 Task: Find connections with filter location Malaut with filter topic #Believewith filter profile language French with filter current company Matrix Partners India with filter school GOVT. COLLEGE with filter industry Online Audio and Video Media with filter service category Telecommunications with filter keywords title Makeup Artist
Action: Mouse moved to (491, 65)
Screenshot: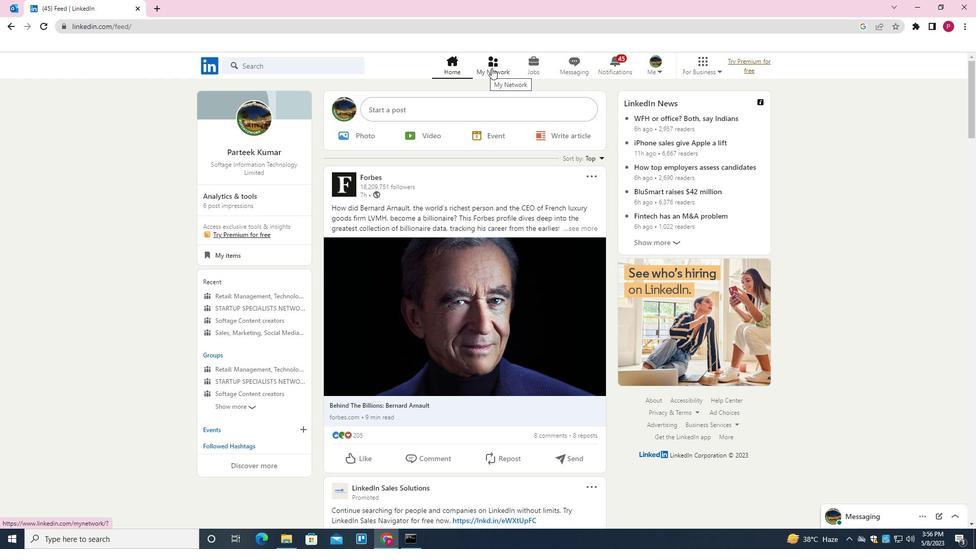 
Action: Mouse pressed left at (491, 65)
Screenshot: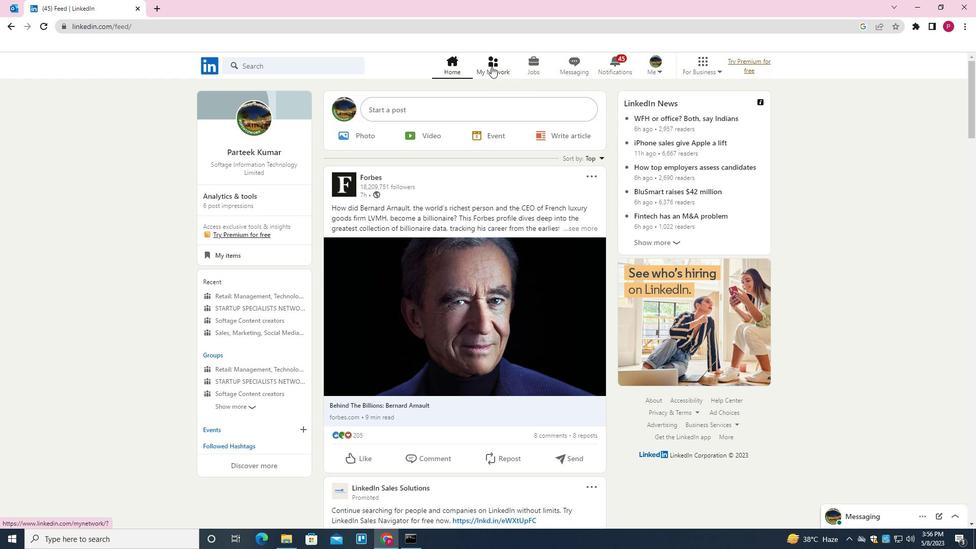 
Action: Mouse moved to (300, 121)
Screenshot: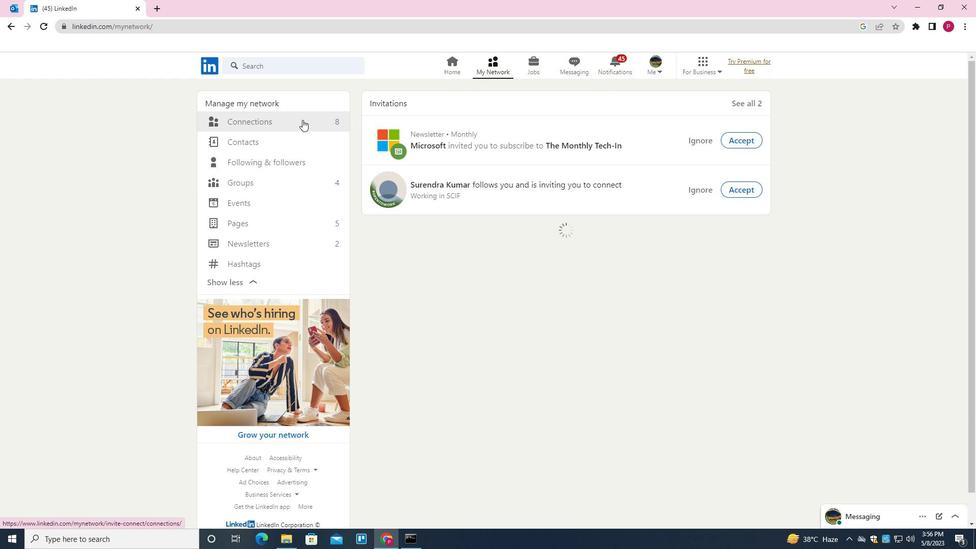 
Action: Mouse pressed left at (300, 121)
Screenshot: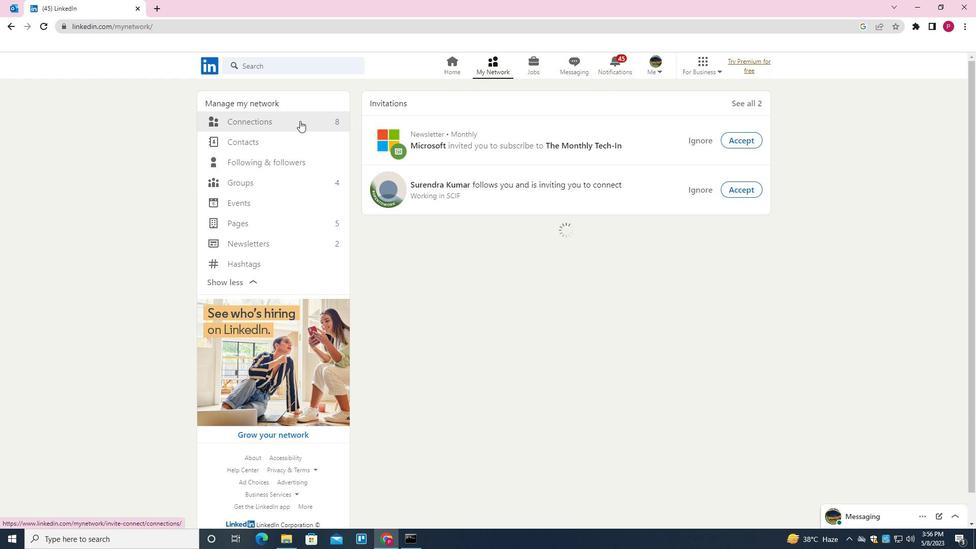 
Action: Mouse moved to (571, 120)
Screenshot: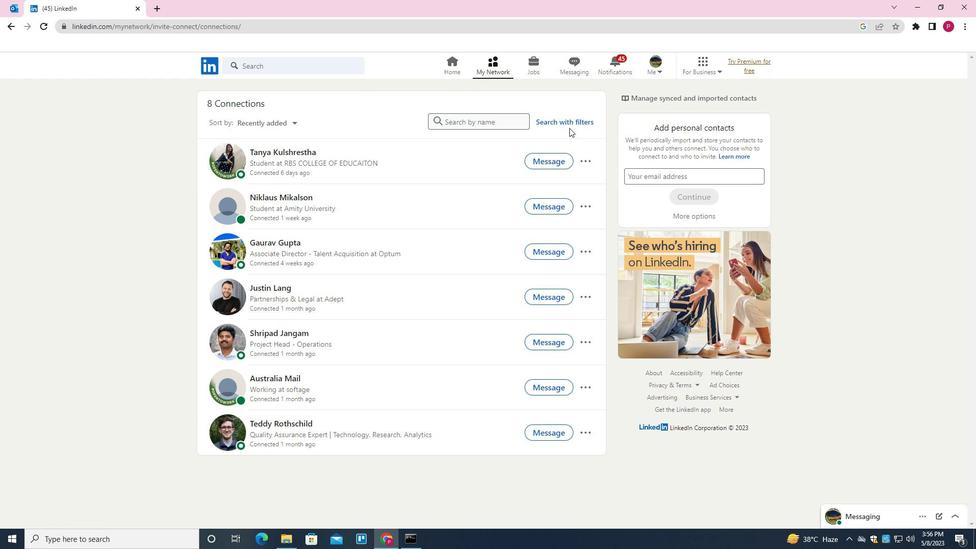 
Action: Mouse pressed left at (571, 120)
Screenshot: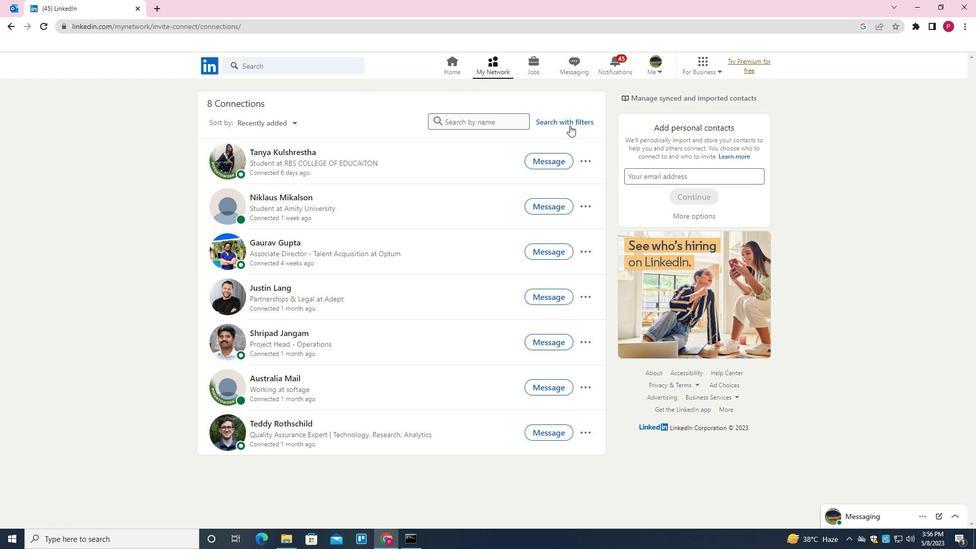 
Action: Mouse moved to (522, 93)
Screenshot: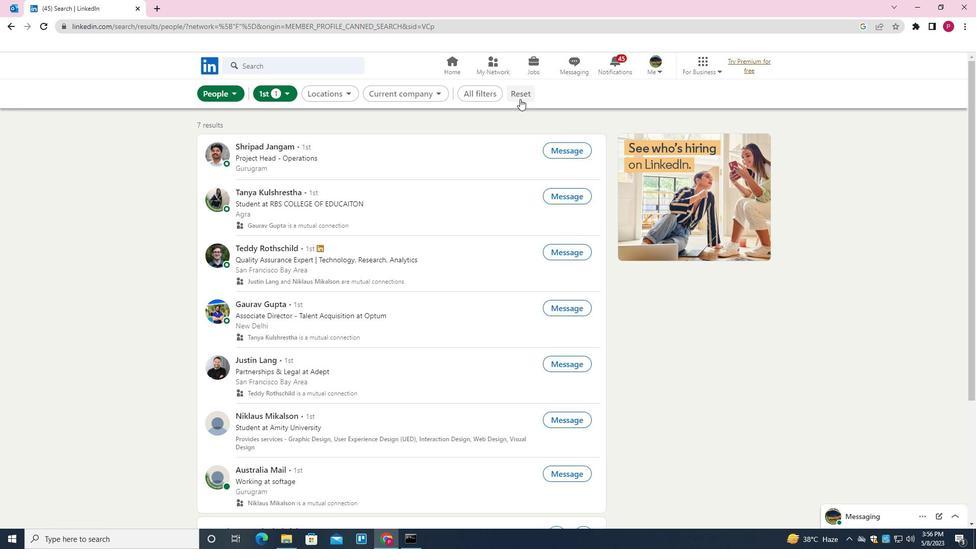 
Action: Mouse pressed left at (522, 93)
Screenshot: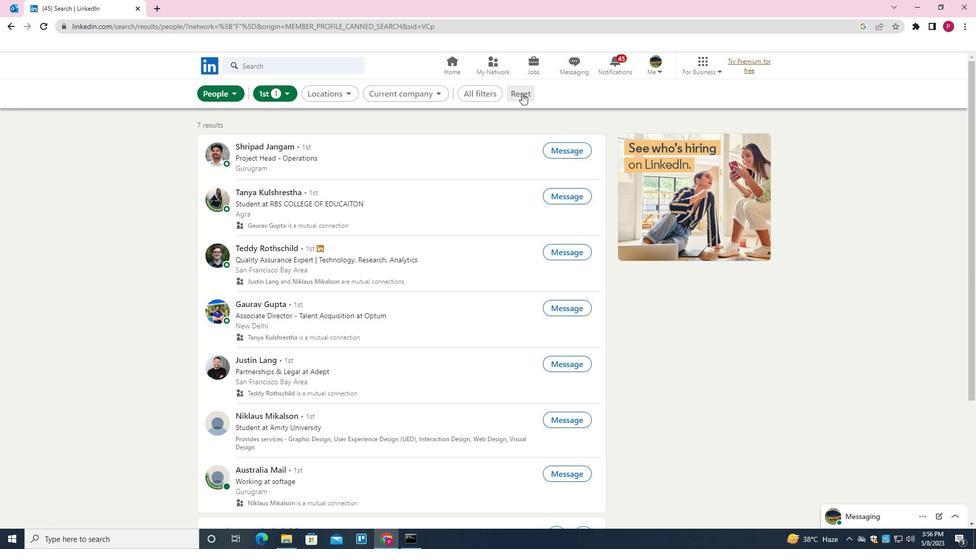 
Action: Mouse moved to (510, 93)
Screenshot: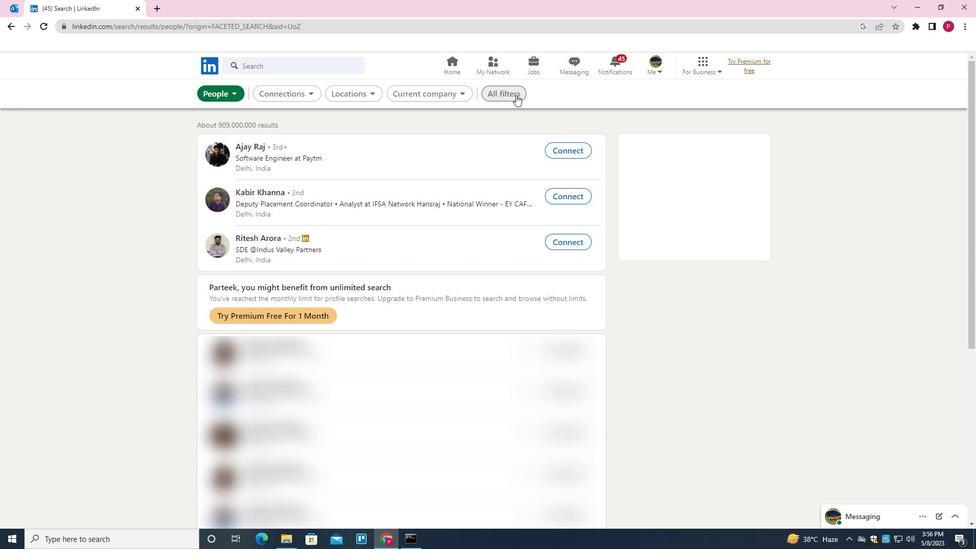 
Action: Mouse pressed left at (510, 93)
Screenshot: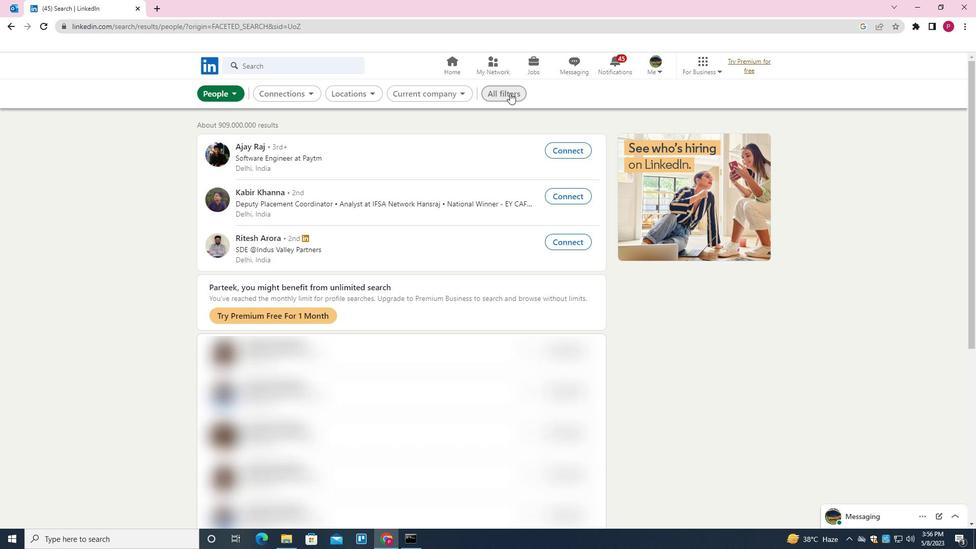 
Action: Mouse moved to (789, 241)
Screenshot: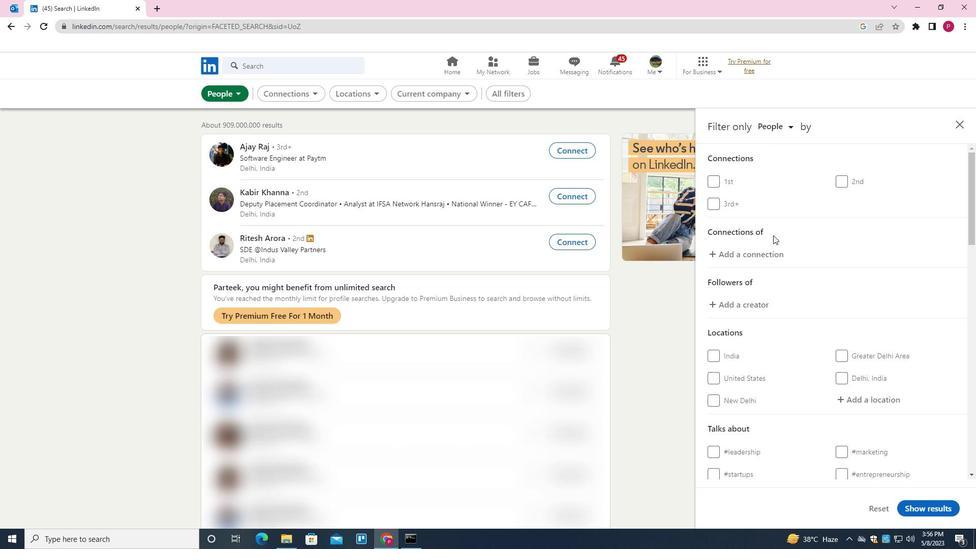 
Action: Mouse scrolled (789, 240) with delta (0, 0)
Screenshot: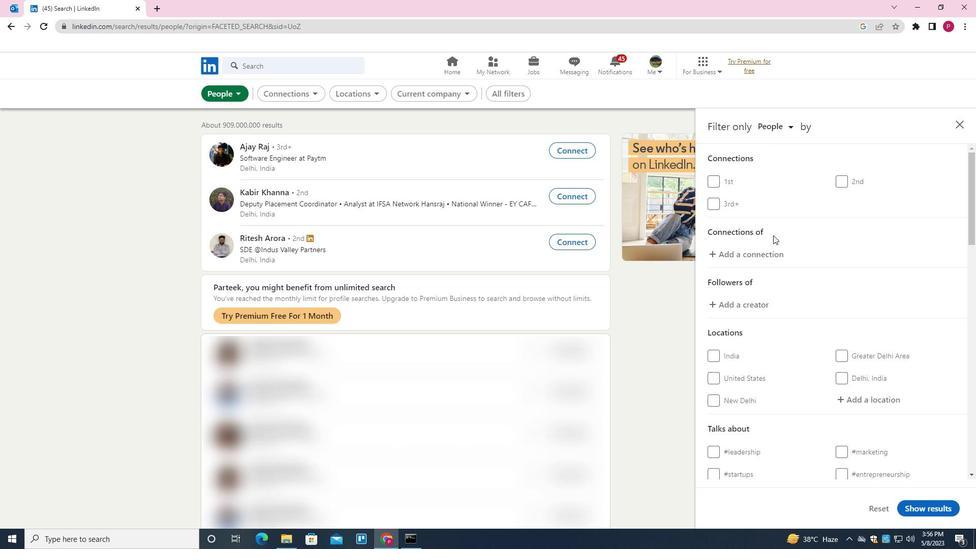 
Action: Mouse scrolled (789, 240) with delta (0, 0)
Screenshot: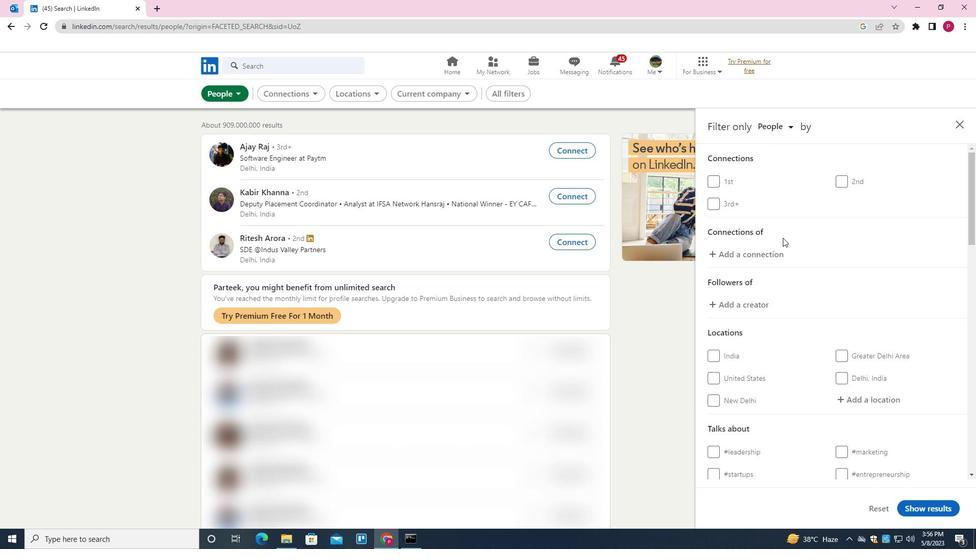 
Action: Mouse moved to (789, 241)
Screenshot: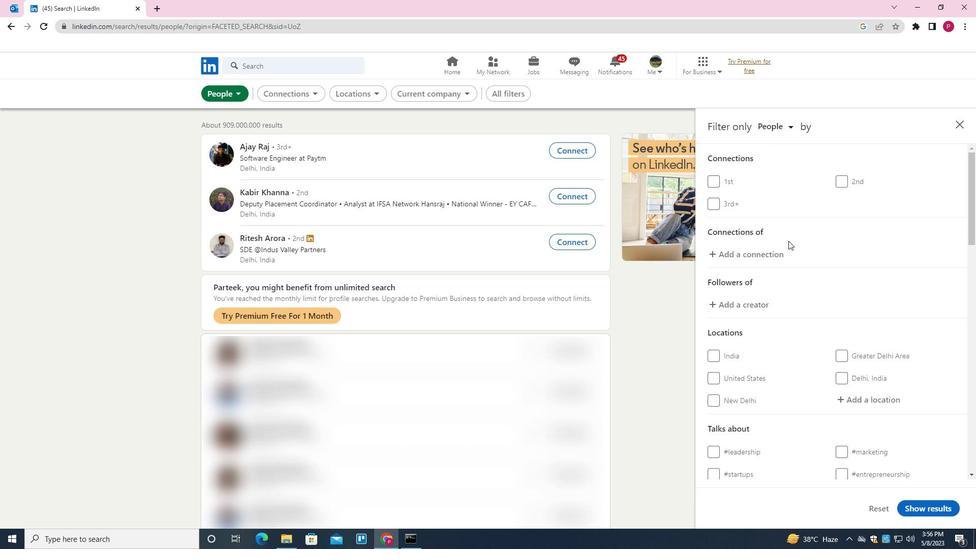 
Action: Mouse scrolled (789, 240) with delta (0, 0)
Screenshot: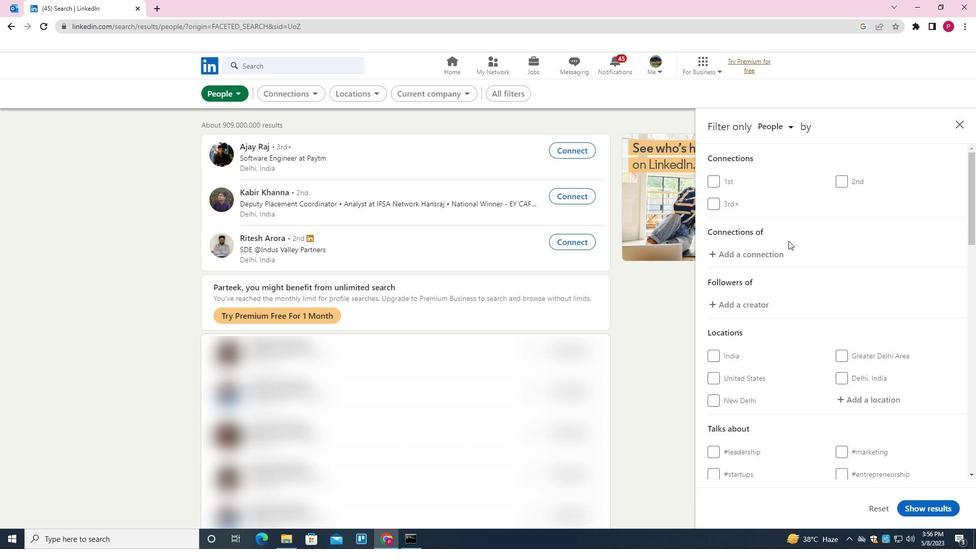 
Action: Mouse moved to (851, 249)
Screenshot: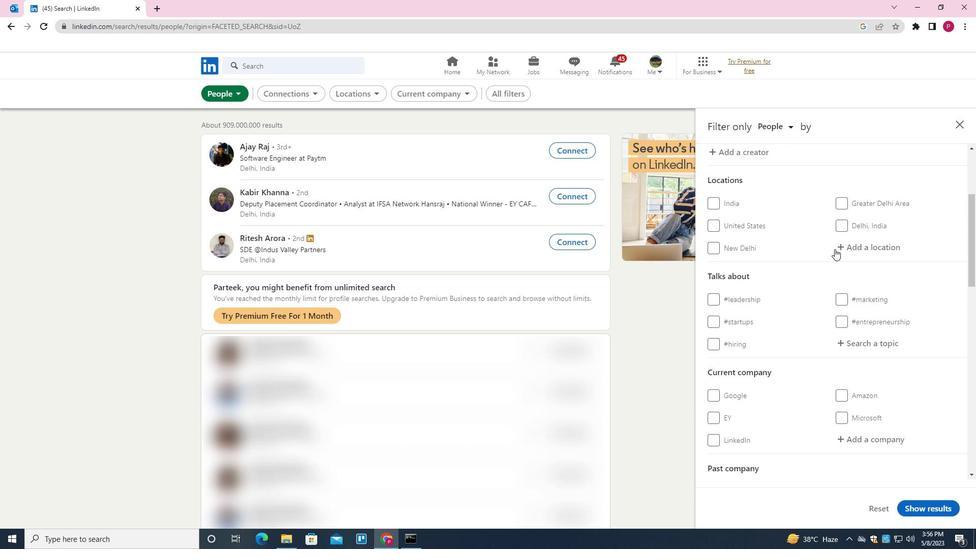 
Action: Mouse pressed left at (851, 249)
Screenshot: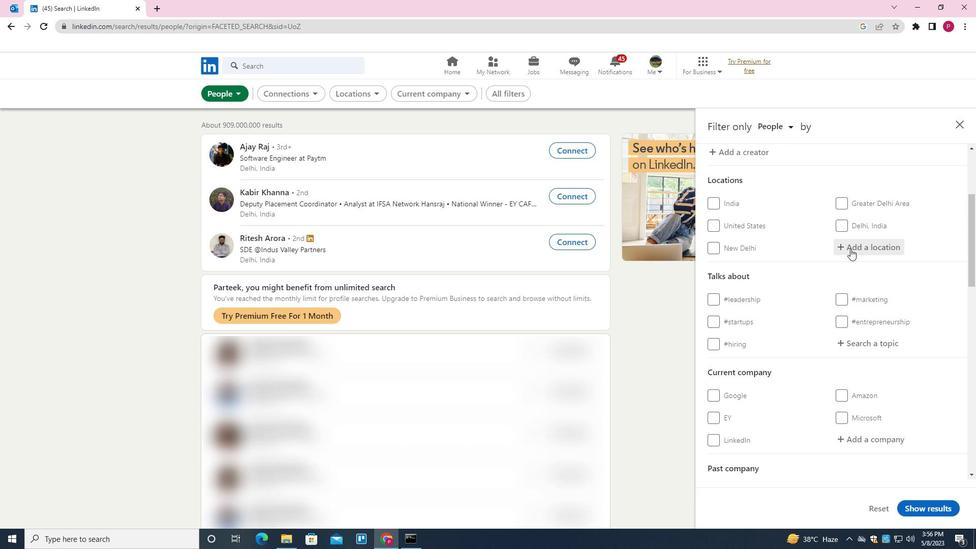 
Action: Mouse moved to (732, 321)
Screenshot: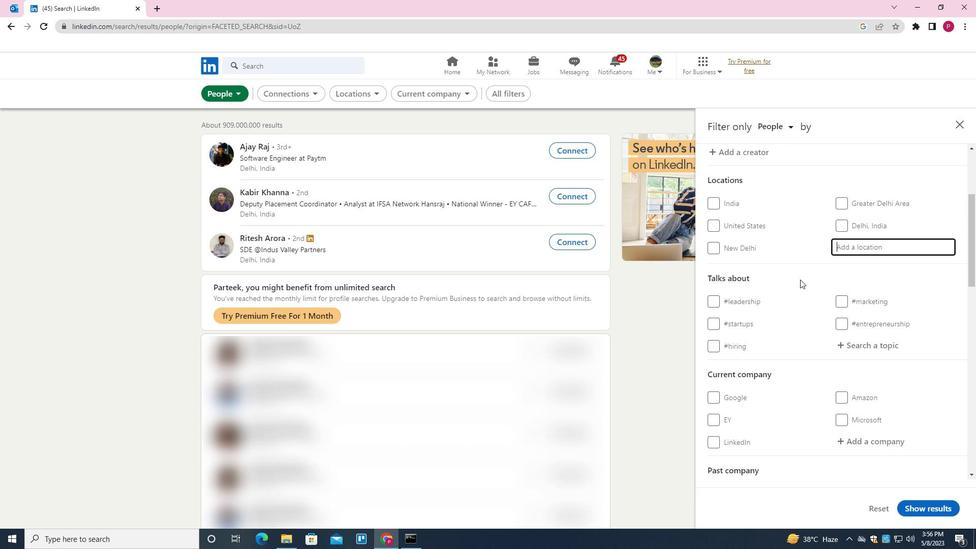 
Action: Key pressed <Key.shift>MALAUT
Screenshot: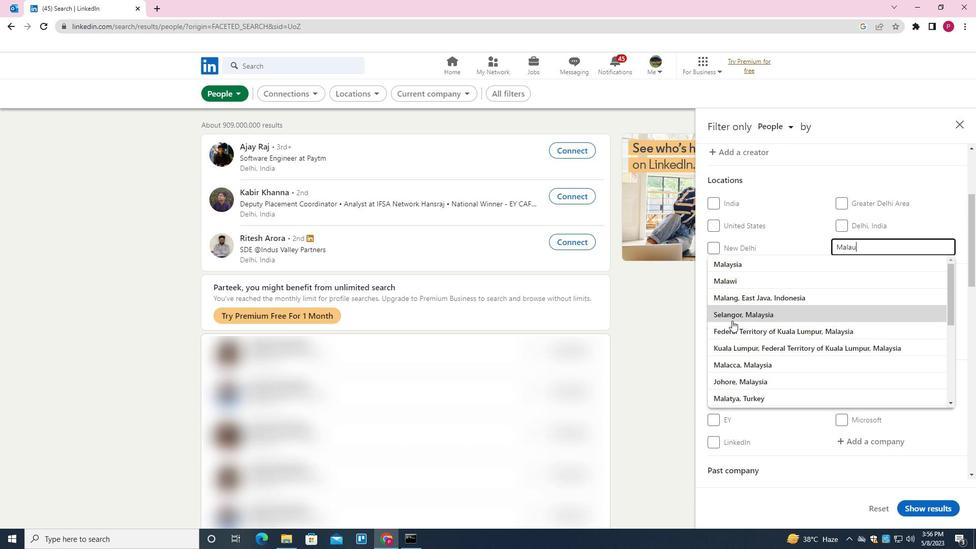 
Action: Mouse moved to (793, 323)
Screenshot: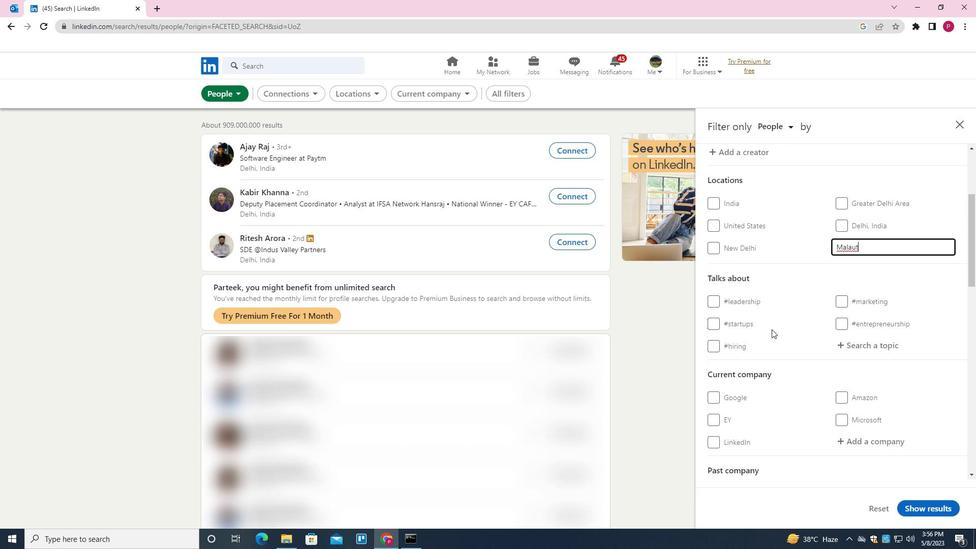 
Action: Mouse scrolled (793, 322) with delta (0, 0)
Screenshot: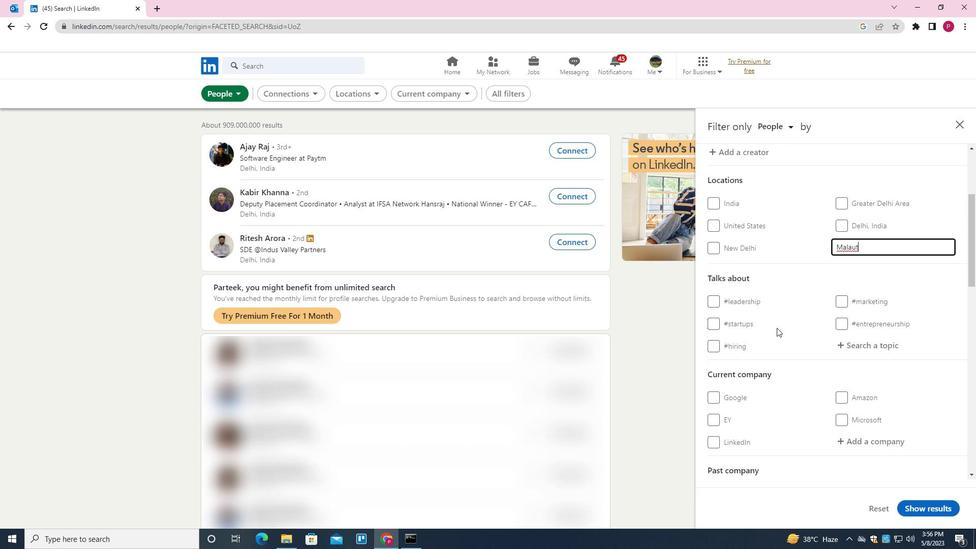 
Action: Mouse moved to (794, 323)
Screenshot: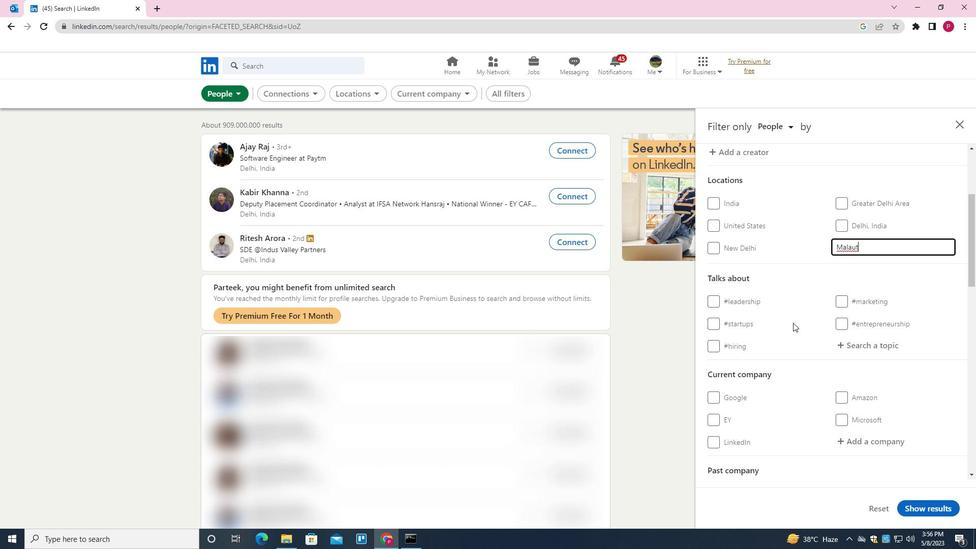 
Action: Mouse scrolled (794, 322) with delta (0, 0)
Screenshot: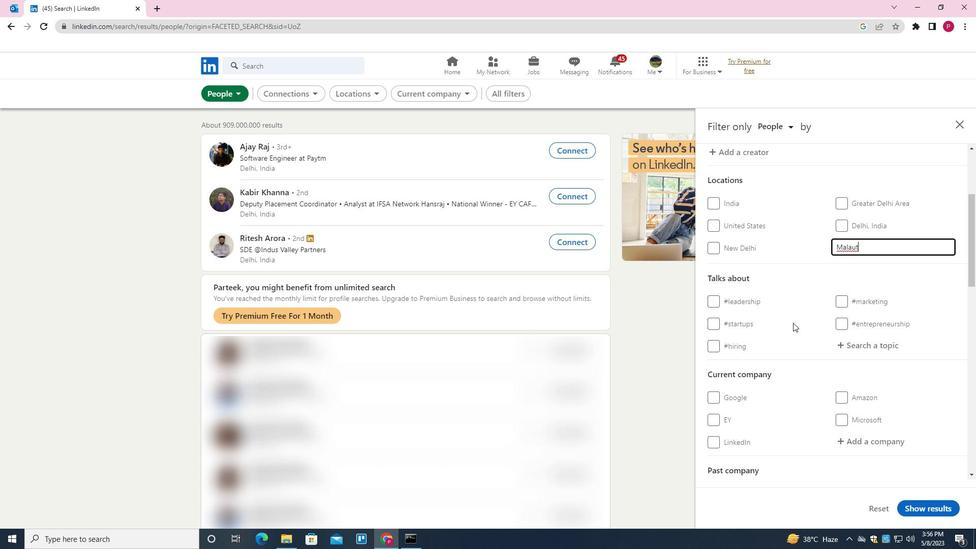 
Action: Mouse moved to (869, 246)
Screenshot: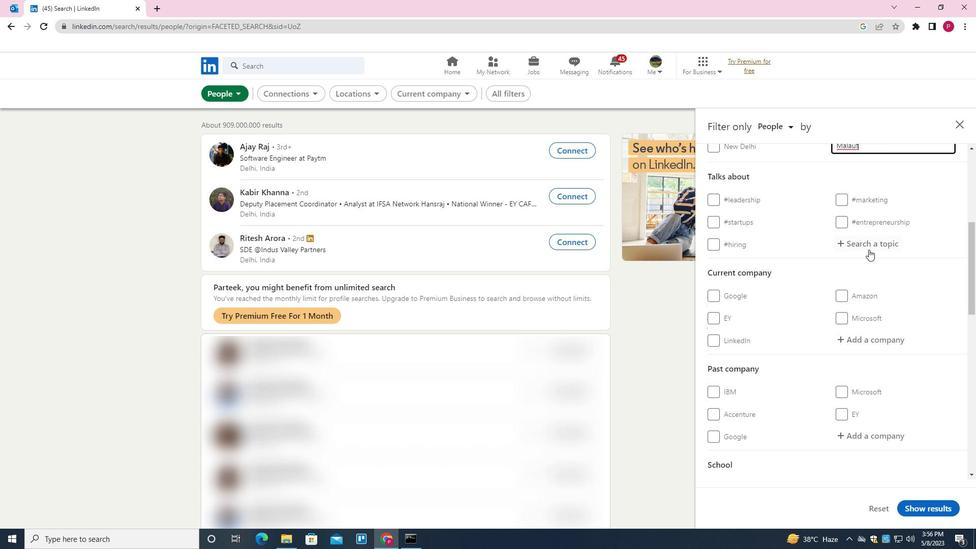 
Action: Mouse pressed left at (869, 246)
Screenshot: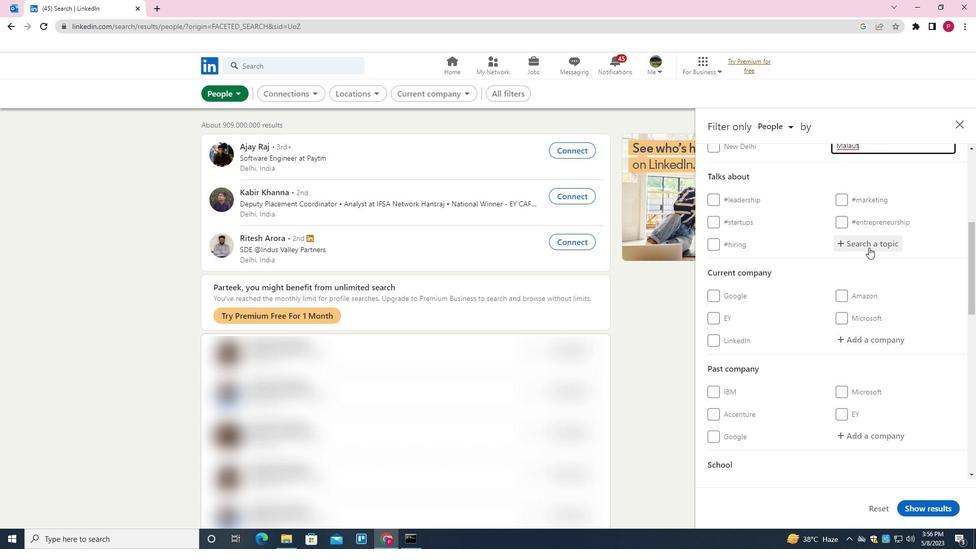 
Action: Mouse moved to (786, 296)
Screenshot: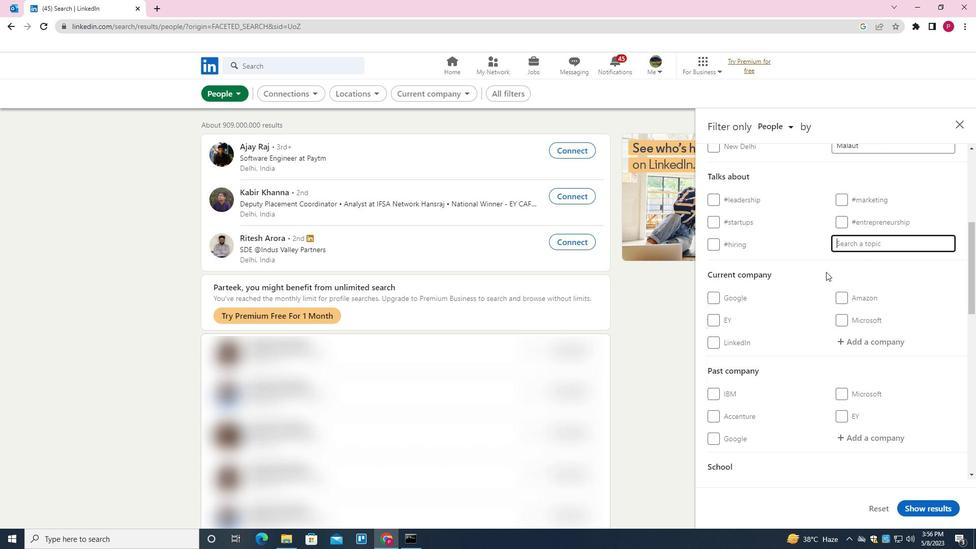 
Action: Key pressed BELIEVE<Key.down><Key.down><Key.enter>
Screenshot: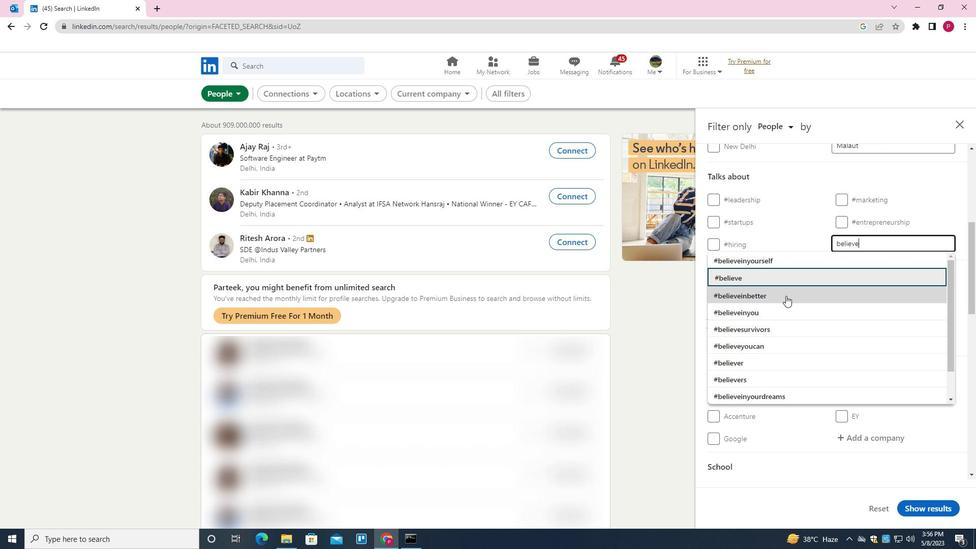 
Action: Mouse moved to (807, 288)
Screenshot: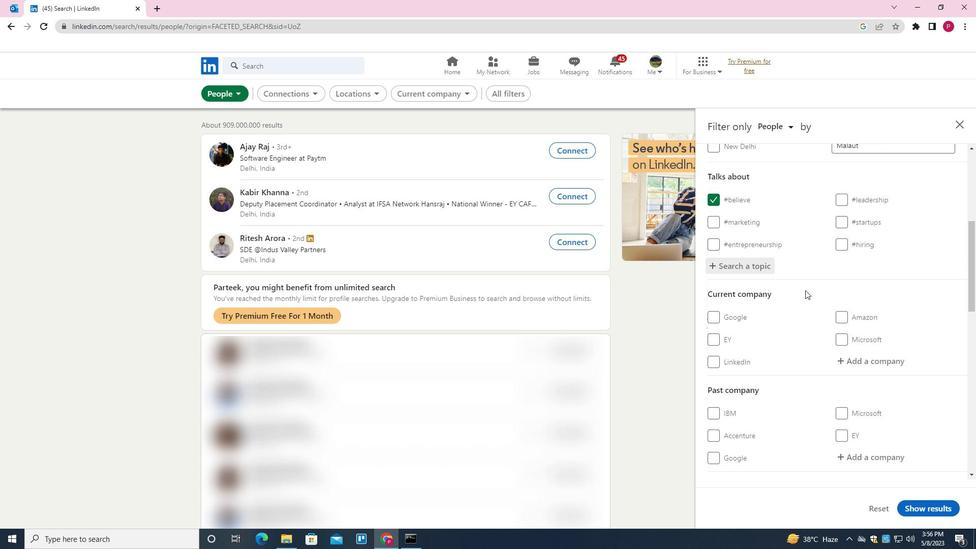
Action: Mouse scrolled (807, 287) with delta (0, 0)
Screenshot: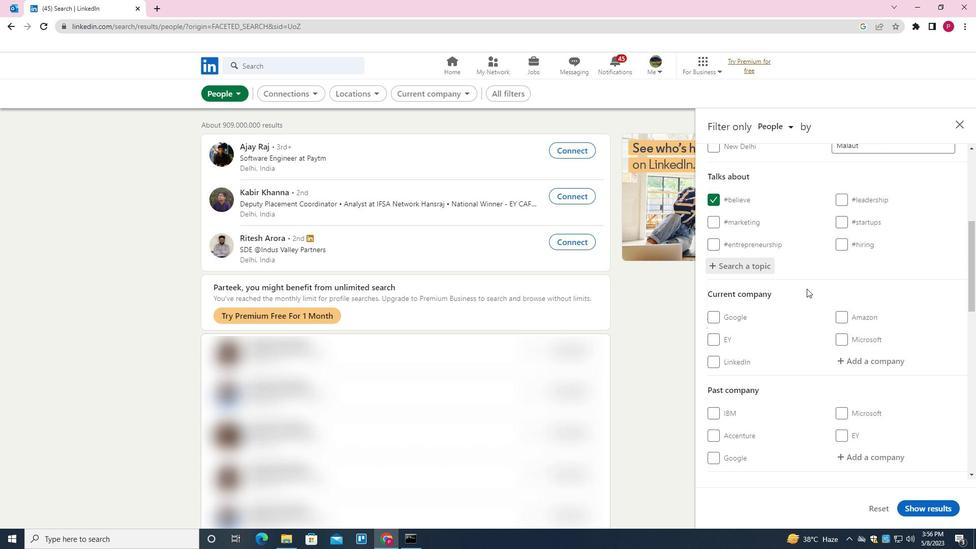 
Action: Mouse moved to (808, 288)
Screenshot: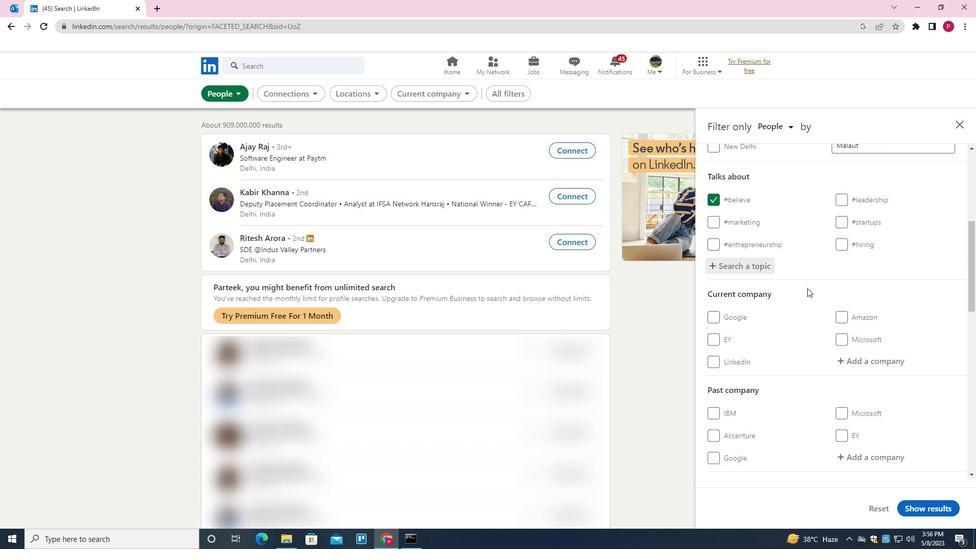 
Action: Mouse scrolled (808, 287) with delta (0, 0)
Screenshot: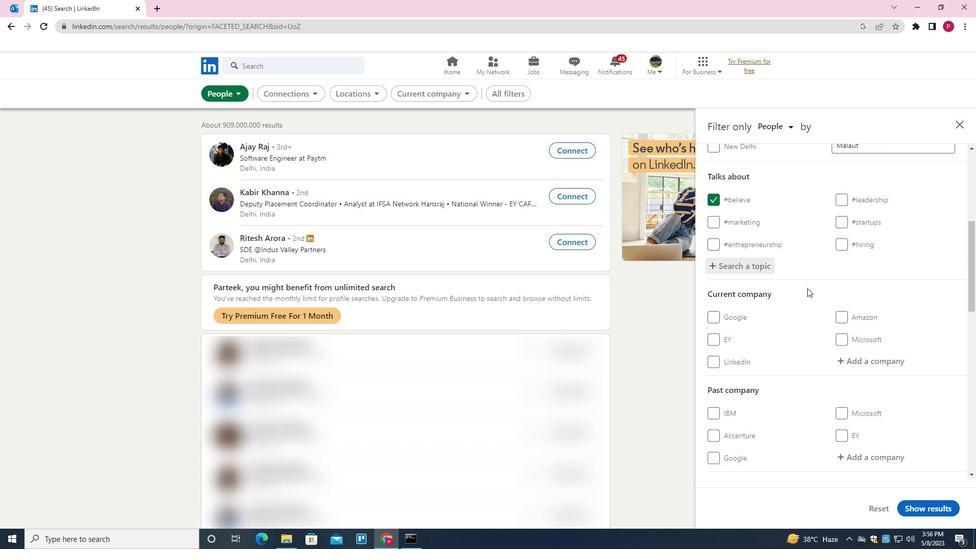
Action: Mouse scrolled (808, 287) with delta (0, 0)
Screenshot: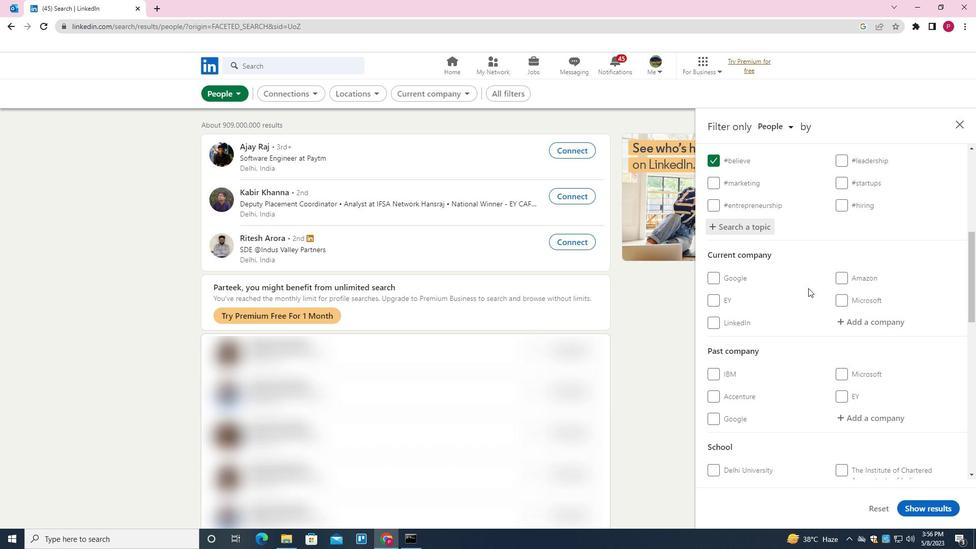 
Action: Mouse scrolled (808, 287) with delta (0, 0)
Screenshot: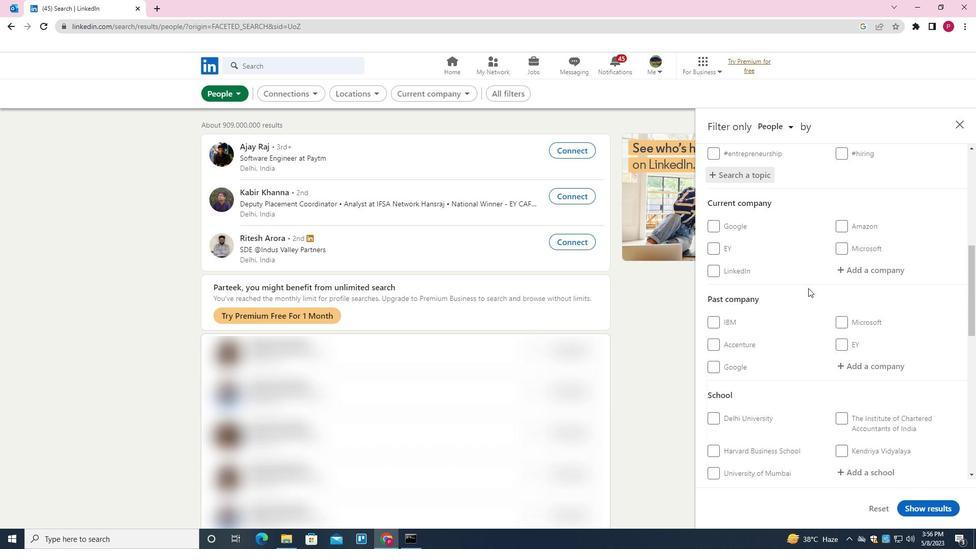 
Action: Mouse moved to (805, 294)
Screenshot: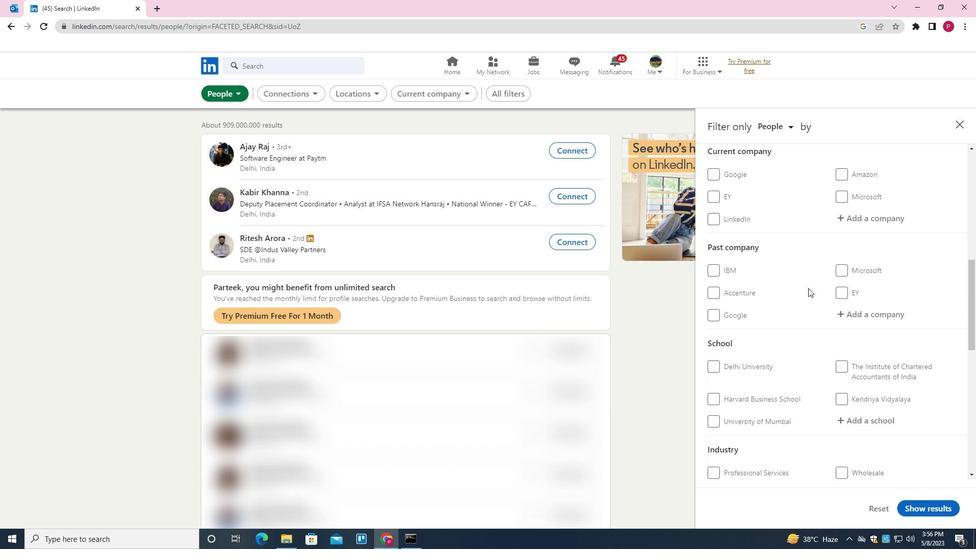 
Action: Mouse scrolled (805, 293) with delta (0, 0)
Screenshot: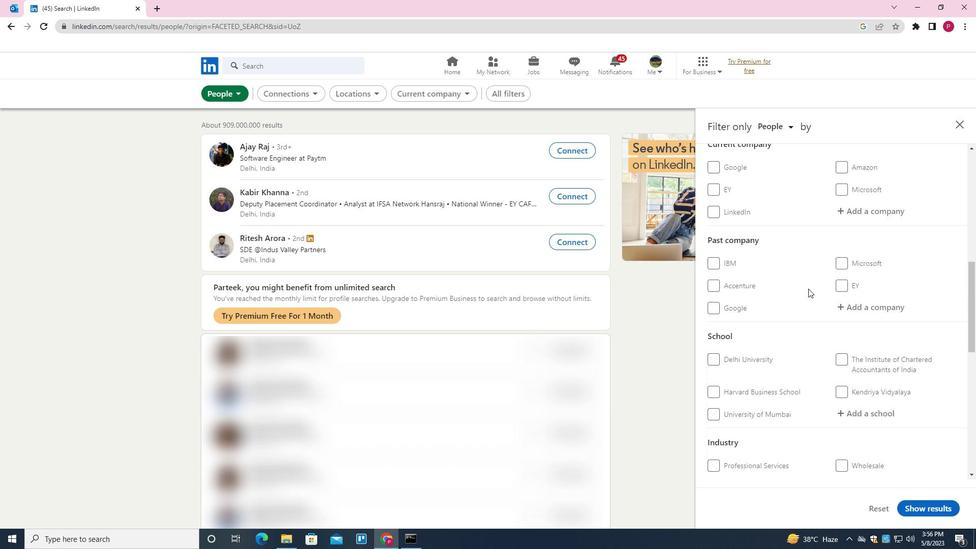 
Action: Mouse scrolled (805, 293) with delta (0, 0)
Screenshot: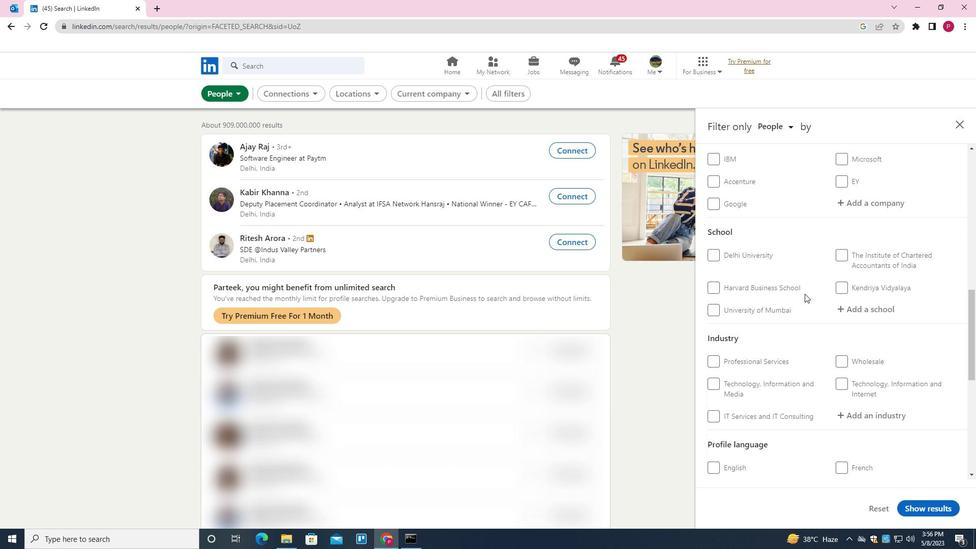 
Action: Mouse scrolled (805, 293) with delta (0, 0)
Screenshot: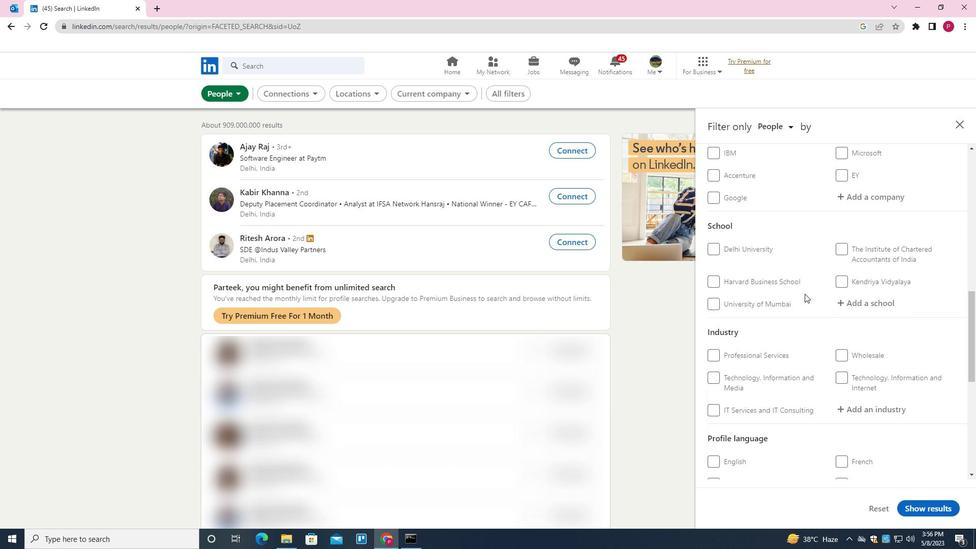 
Action: Mouse scrolled (805, 293) with delta (0, 0)
Screenshot: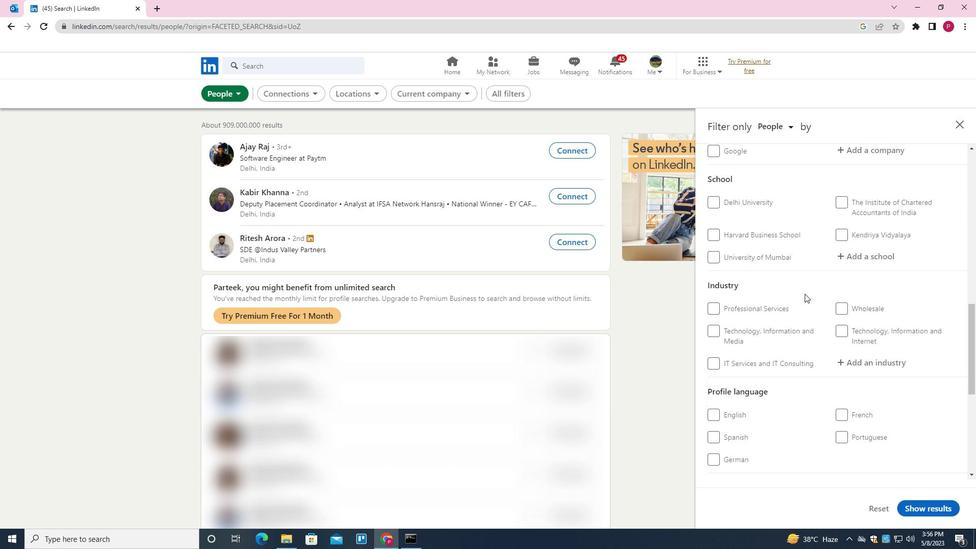 
Action: Mouse scrolled (805, 293) with delta (0, 0)
Screenshot: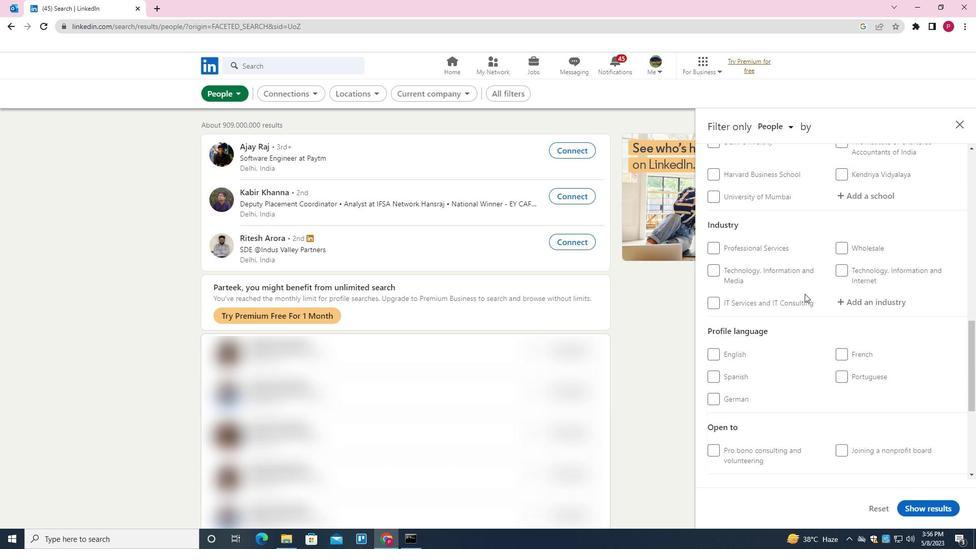 
Action: Mouse scrolled (805, 293) with delta (0, 0)
Screenshot: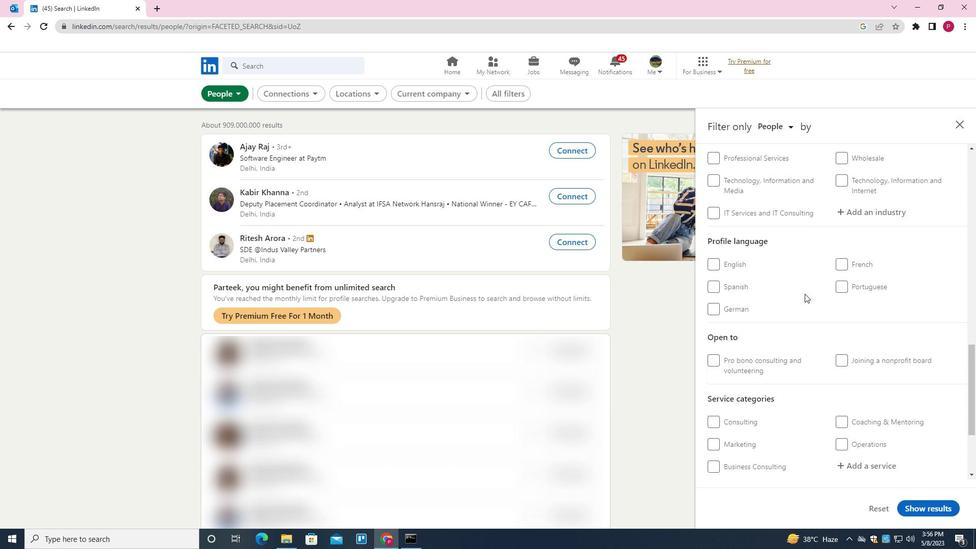 
Action: Mouse scrolled (805, 293) with delta (0, 0)
Screenshot: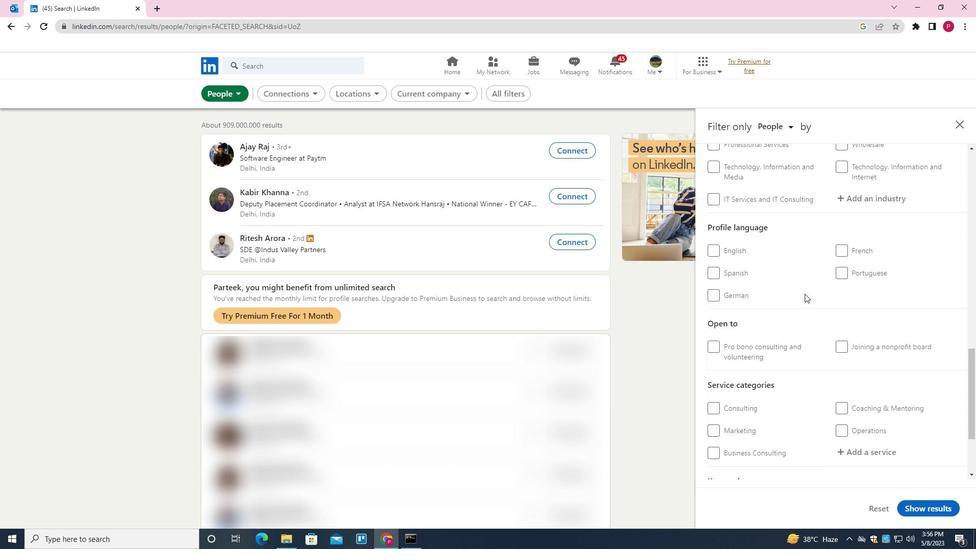 
Action: Mouse scrolled (805, 294) with delta (0, 0)
Screenshot: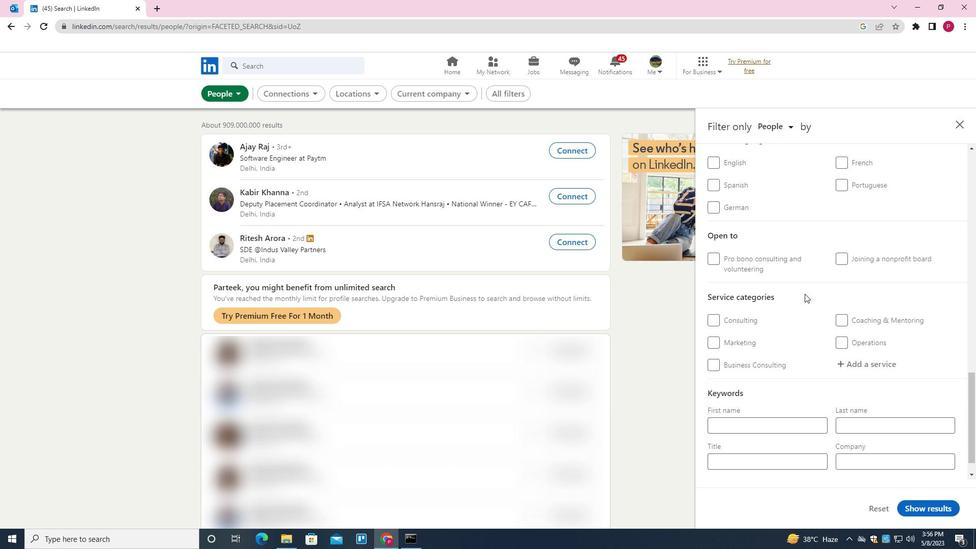 
Action: Mouse scrolled (805, 294) with delta (0, 0)
Screenshot: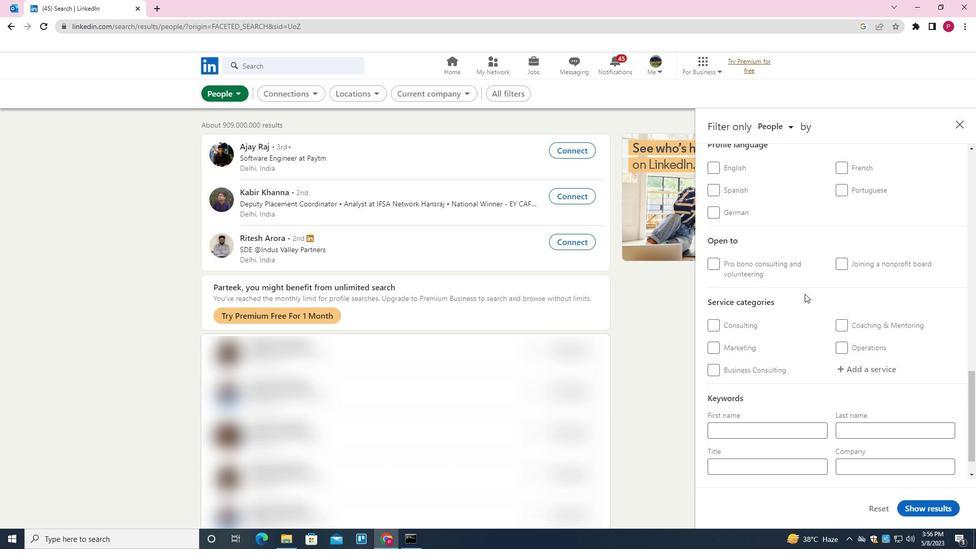 
Action: Mouse moved to (839, 261)
Screenshot: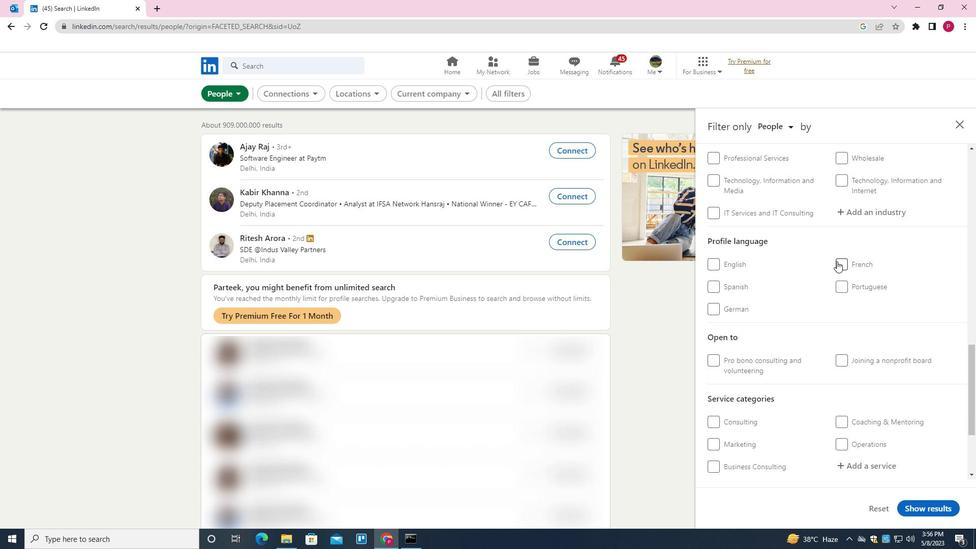 
Action: Mouse pressed left at (839, 261)
Screenshot: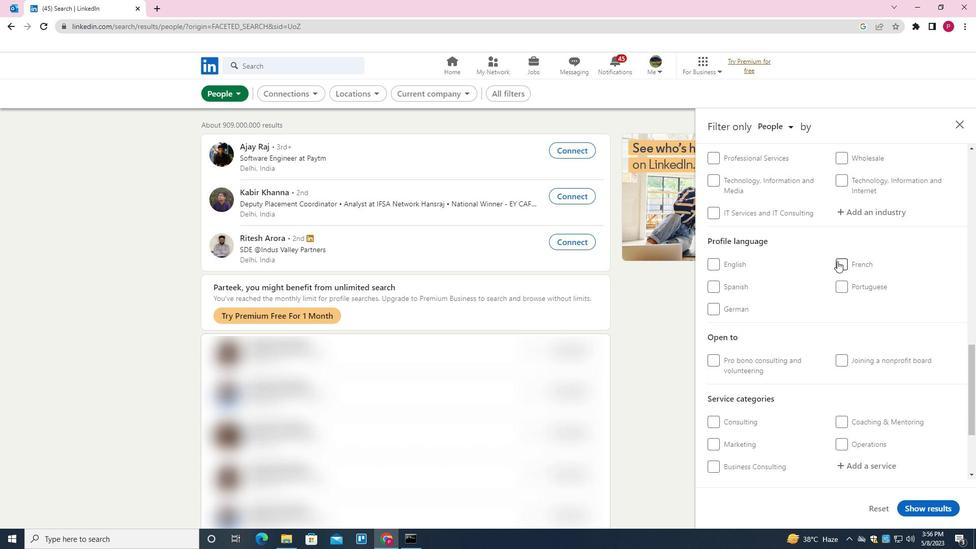 
Action: Mouse moved to (791, 322)
Screenshot: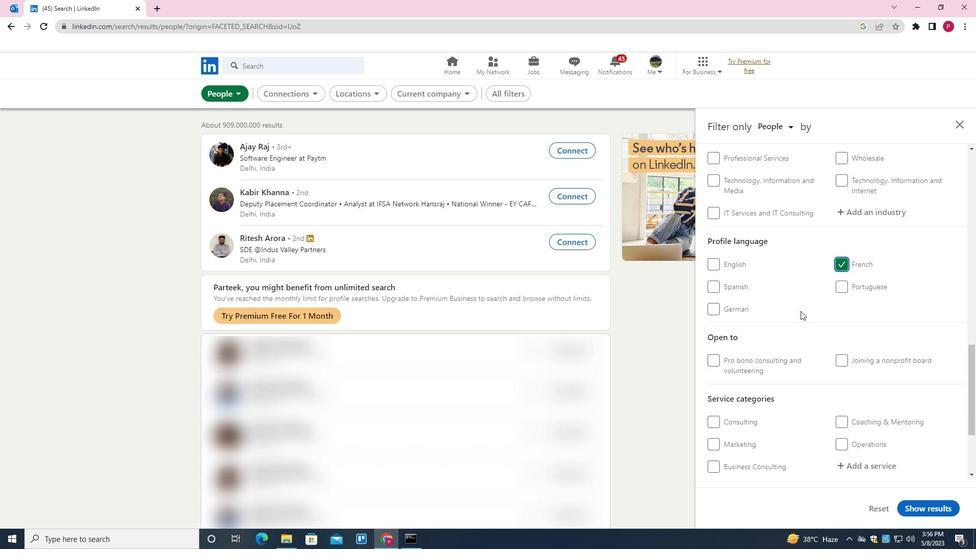 
Action: Mouse scrolled (791, 322) with delta (0, 0)
Screenshot: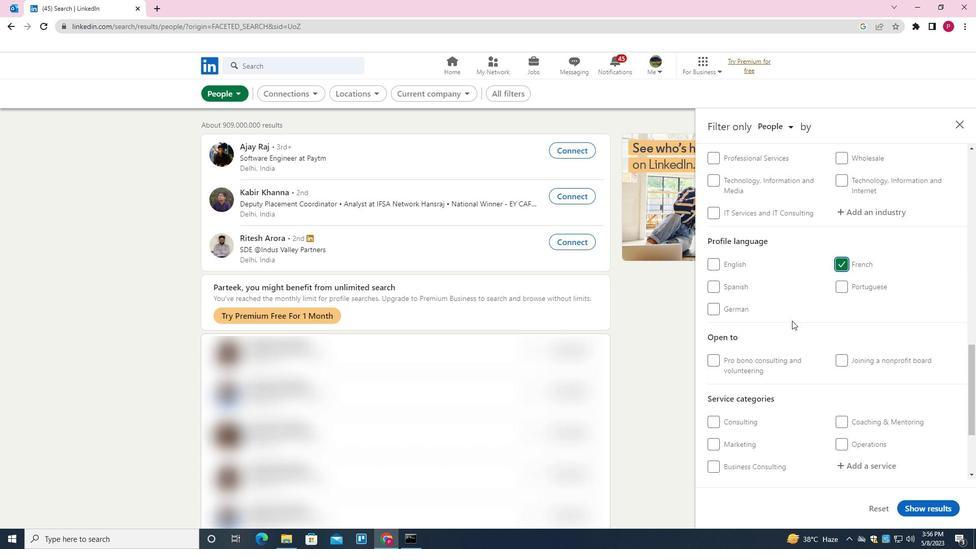
Action: Mouse scrolled (791, 322) with delta (0, 0)
Screenshot: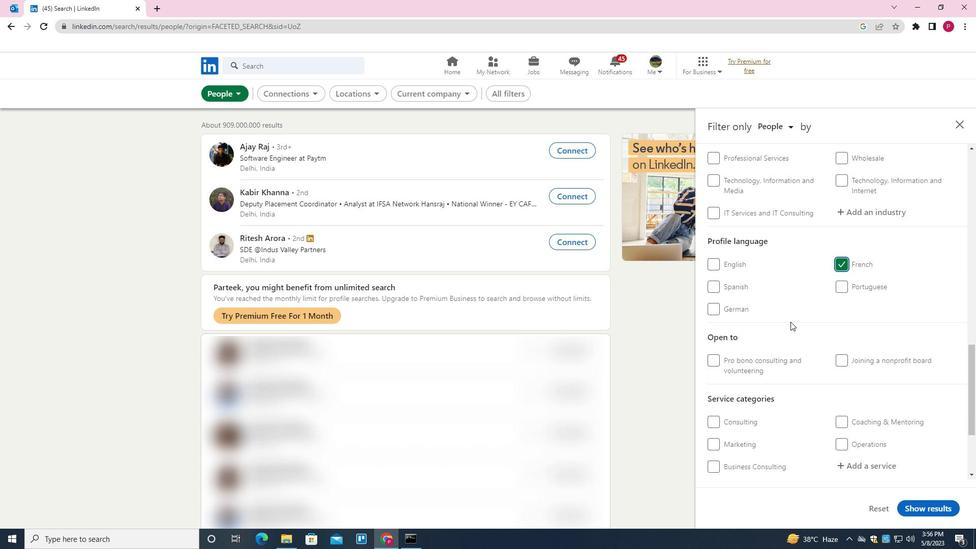 
Action: Mouse scrolled (791, 322) with delta (0, 0)
Screenshot: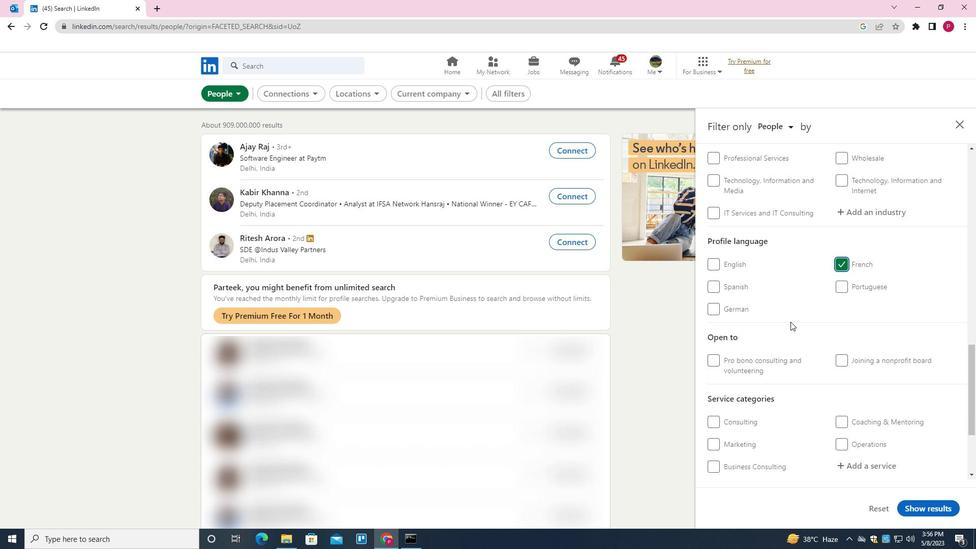 
Action: Mouse scrolled (791, 322) with delta (0, 0)
Screenshot: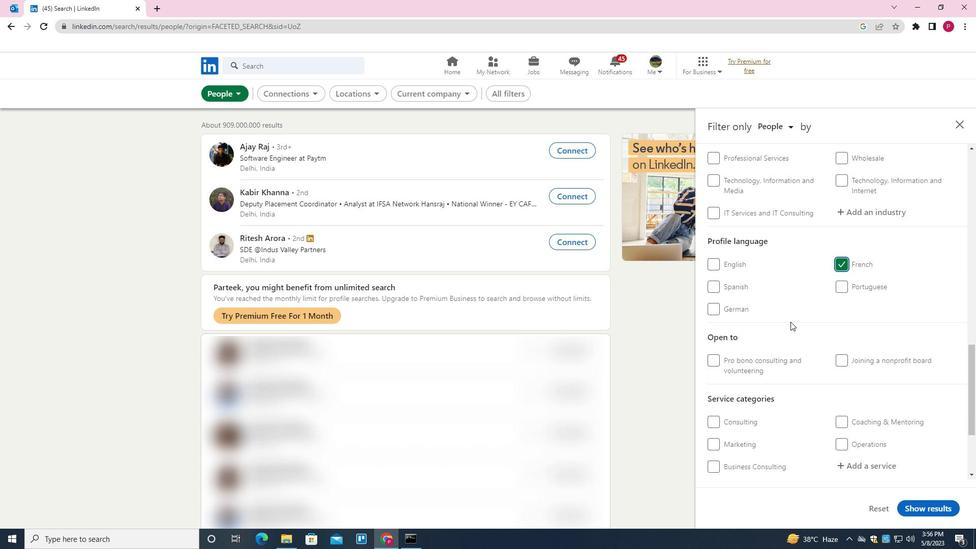 
Action: Mouse scrolled (791, 322) with delta (0, 0)
Screenshot: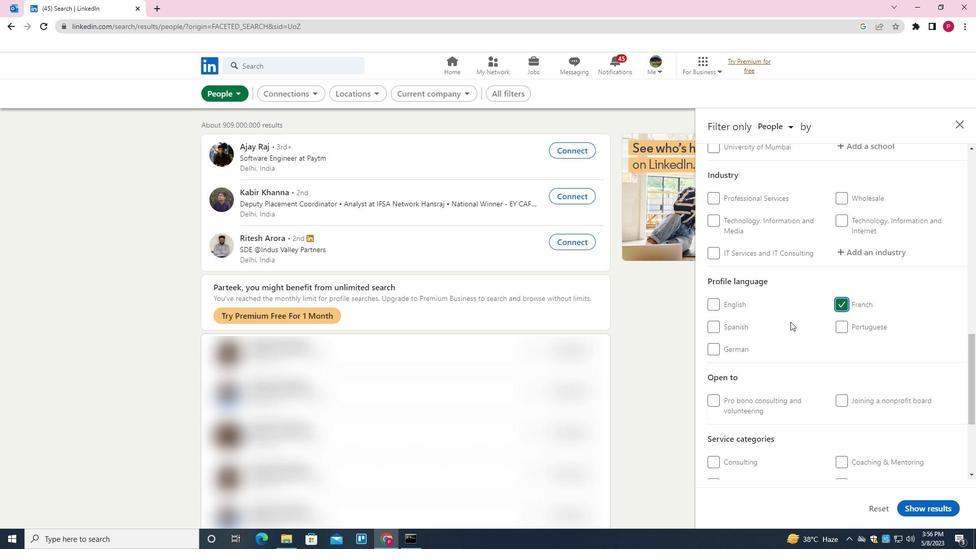 
Action: Mouse scrolled (791, 322) with delta (0, 0)
Screenshot: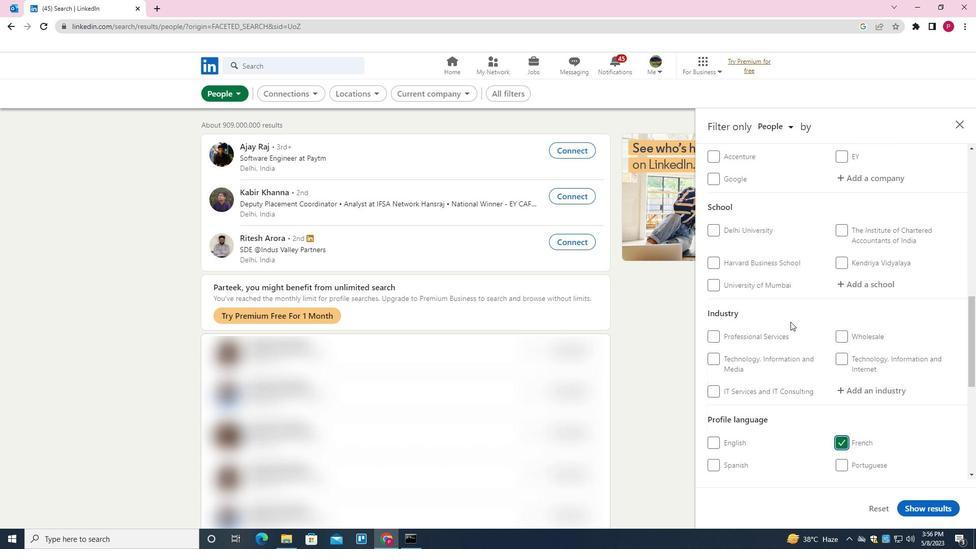 
Action: Mouse moved to (794, 321)
Screenshot: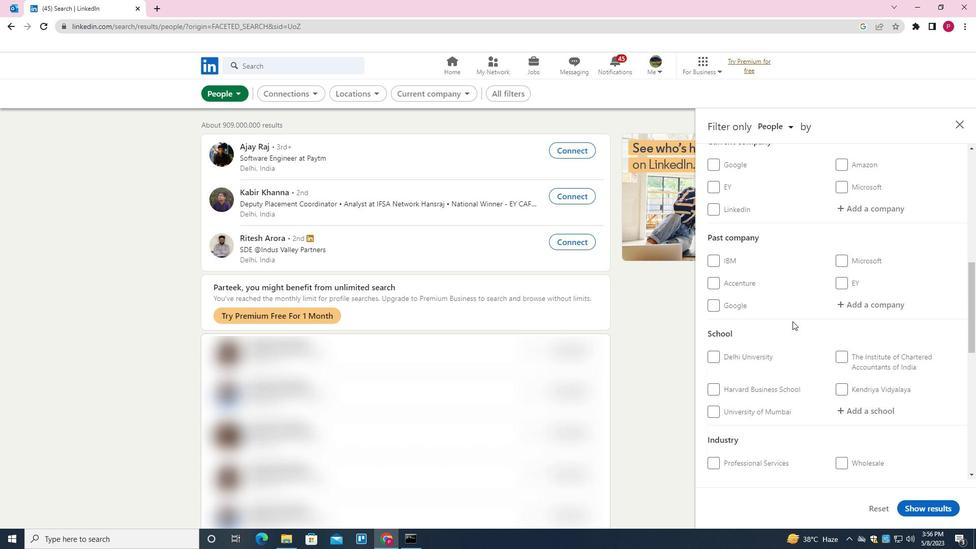 
Action: Mouse scrolled (794, 321) with delta (0, 0)
Screenshot: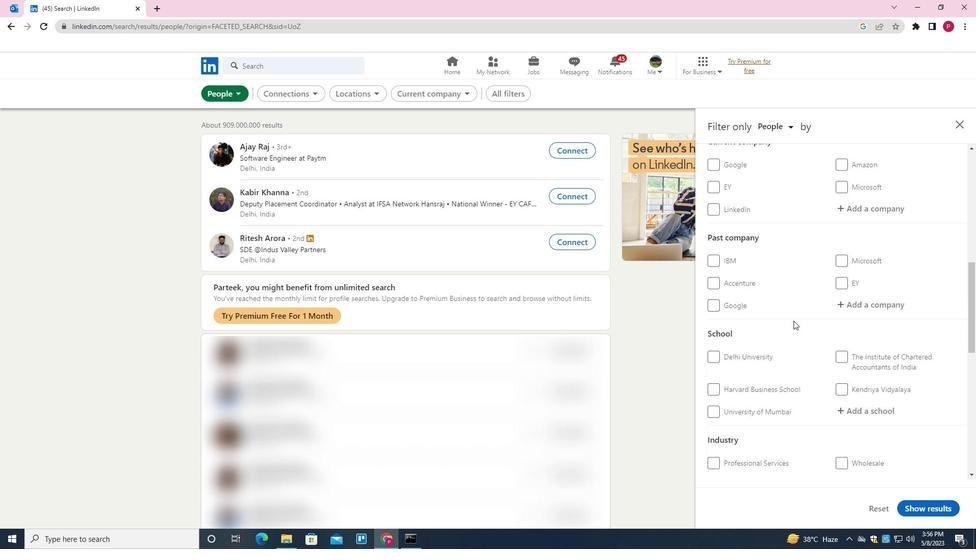 
Action: Mouse moved to (879, 254)
Screenshot: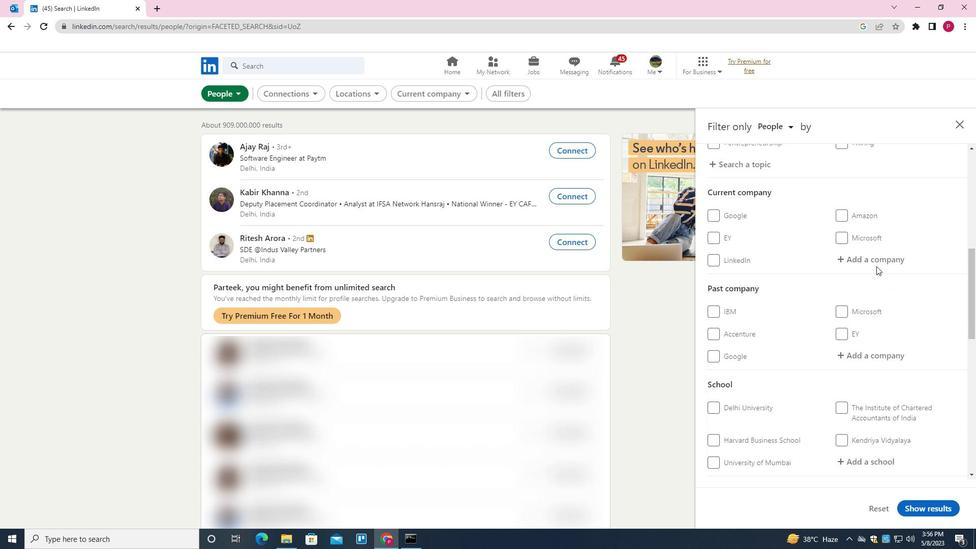 
Action: Mouse pressed left at (879, 254)
Screenshot: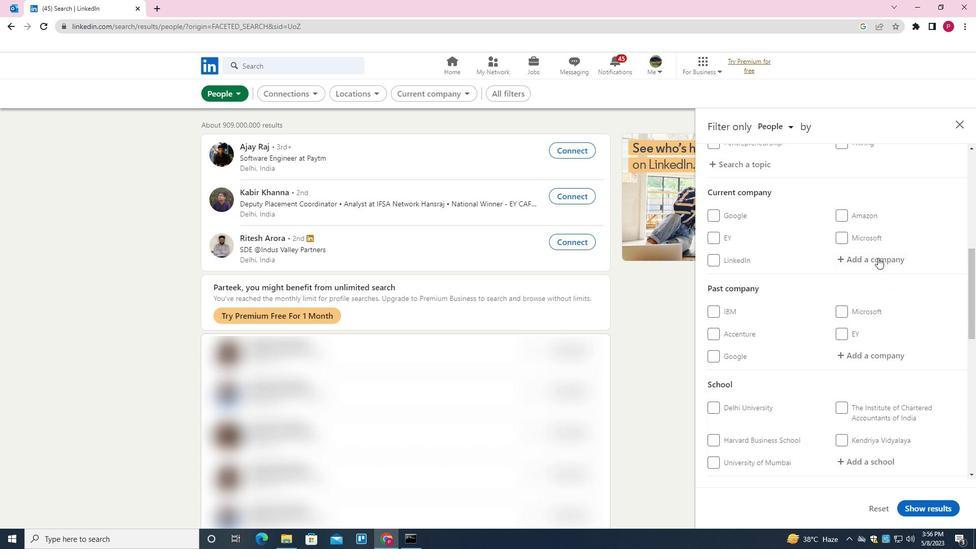
Action: Mouse moved to (847, 273)
Screenshot: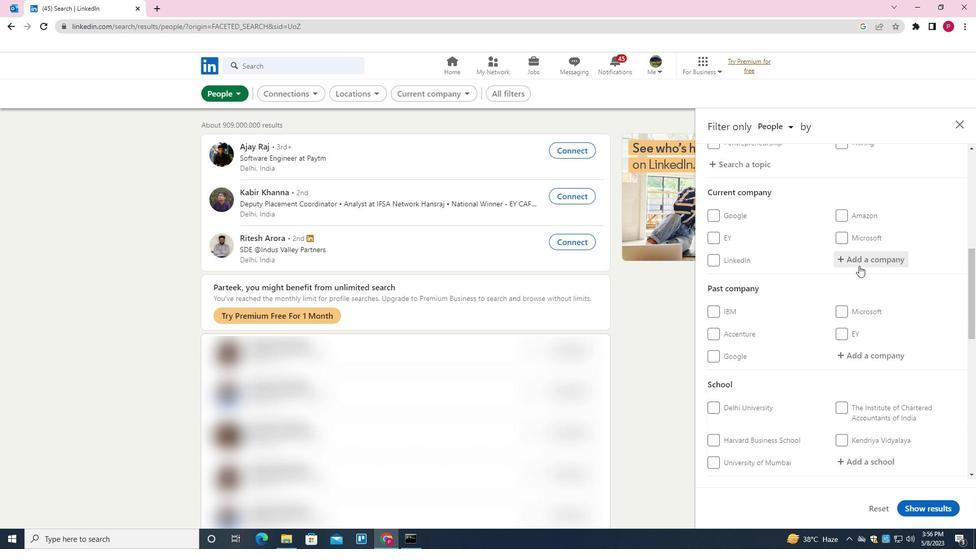 
Action: Key pressed <Key.shift>MATRIX<Key.space><Key.shift>PARTNERS<Key.space><Key.shift>O<Key.backspace>INDIA<Key.down><Key.enter>
Screenshot: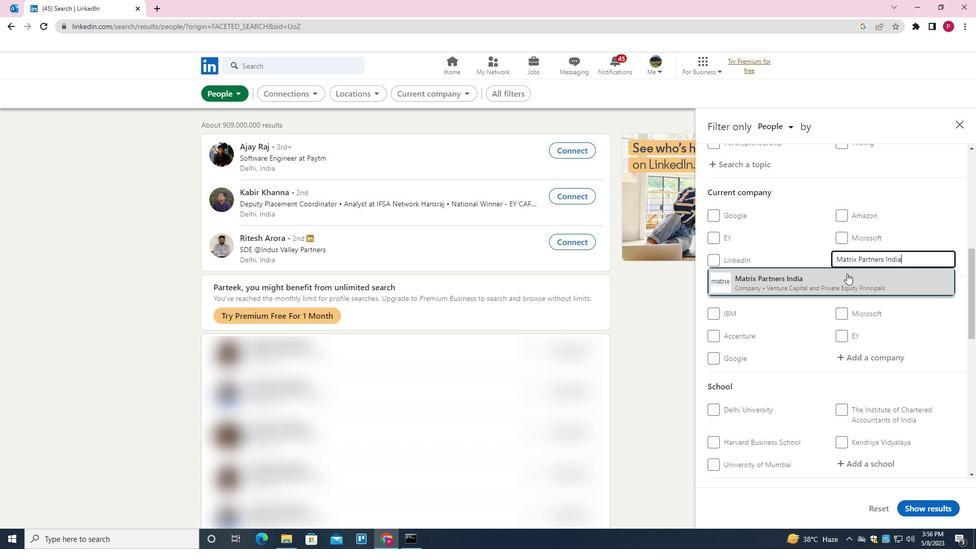 
Action: Mouse moved to (806, 277)
Screenshot: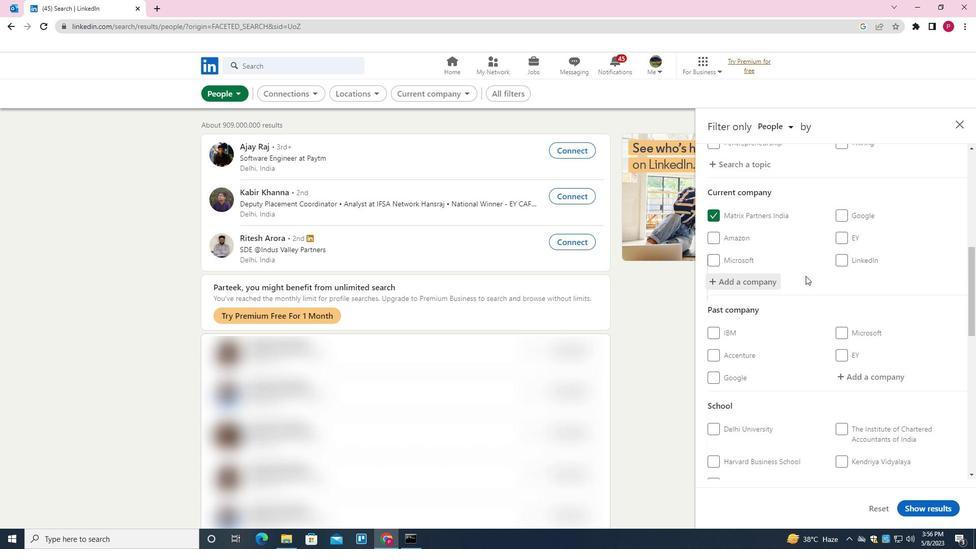 
Action: Mouse scrolled (806, 277) with delta (0, 0)
Screenshot: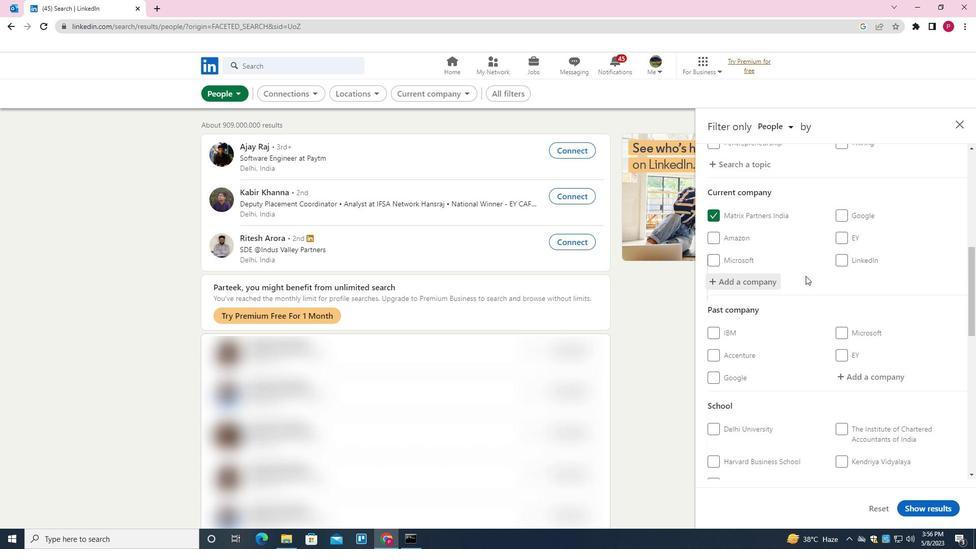 
Action: Mouse moved to (806, 280)
Screenshot: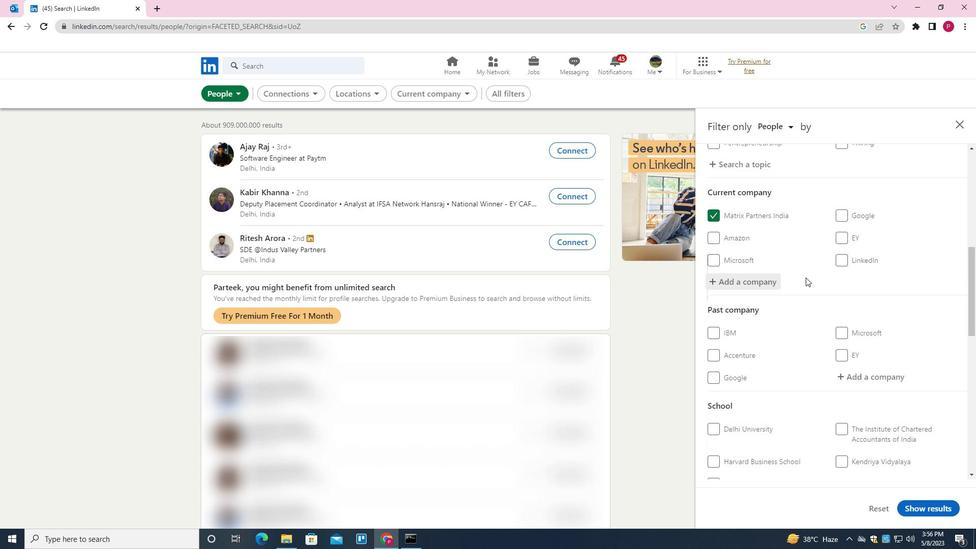 
Action: Mouse scrolled (806, 280) with delta (0, 0)
Screenshot: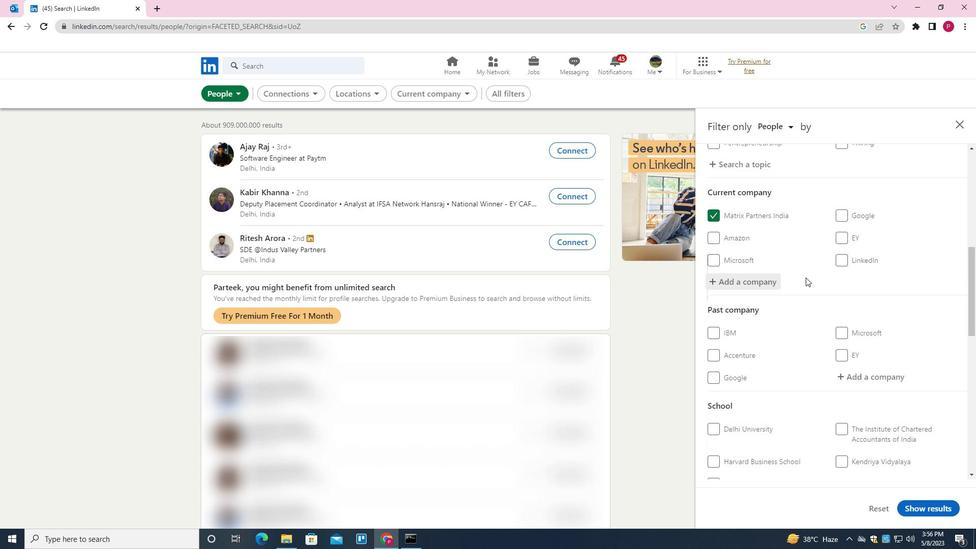 
Action: Mouse scrolled (806, 280) with delta (0, 0)
Screenshot: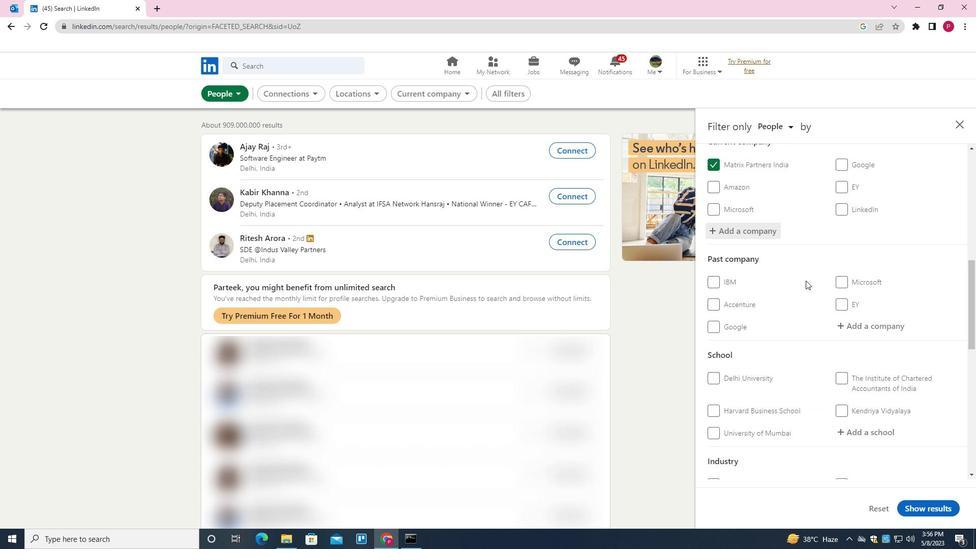 
Action: Mouse scrolled (806, 280) with delta (0, 0)
Screenshot: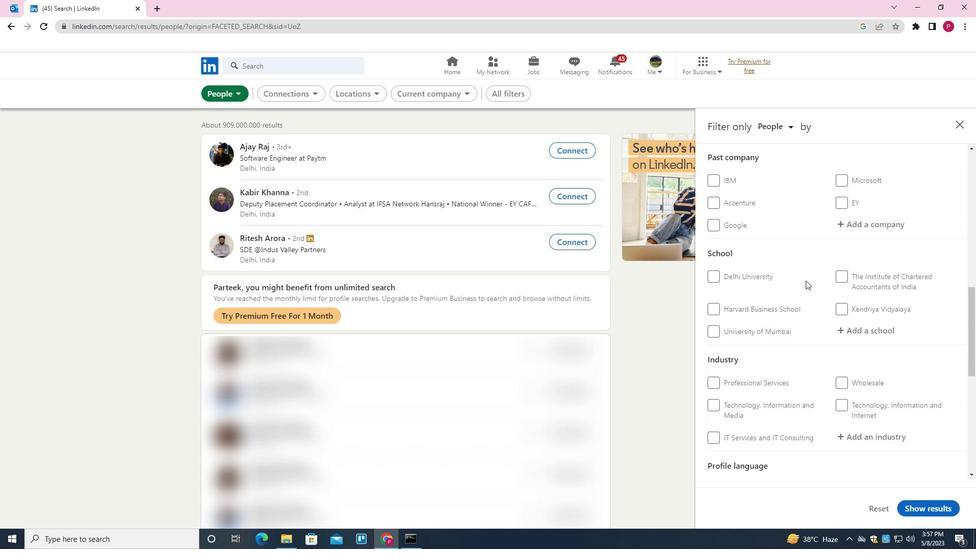 
Action: Mouse scrolled (806, 280) with delta (0, 0)
Screenshot: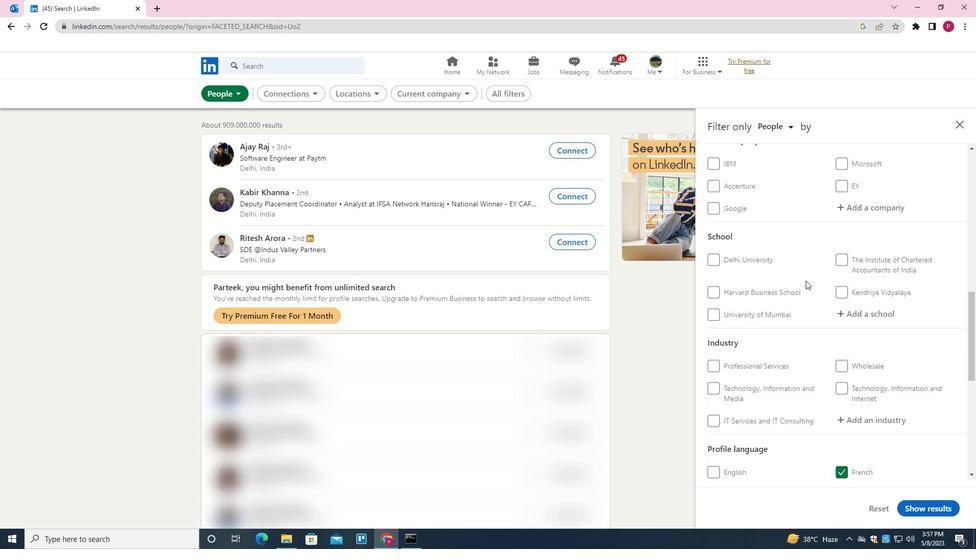 
Action: Mouse moved to (858, 226)
Screenshot: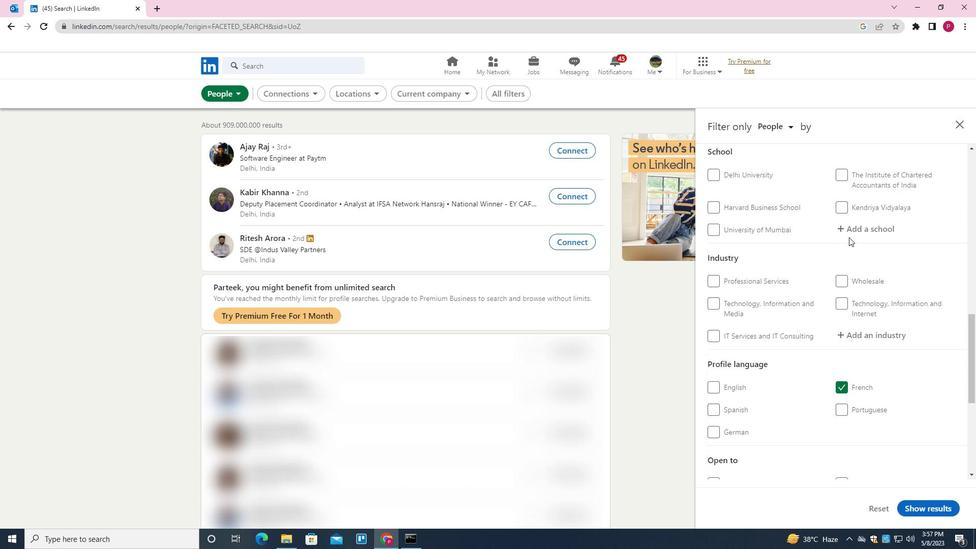 
Action: Mouse pressed left at (858, 226)
Screenshot: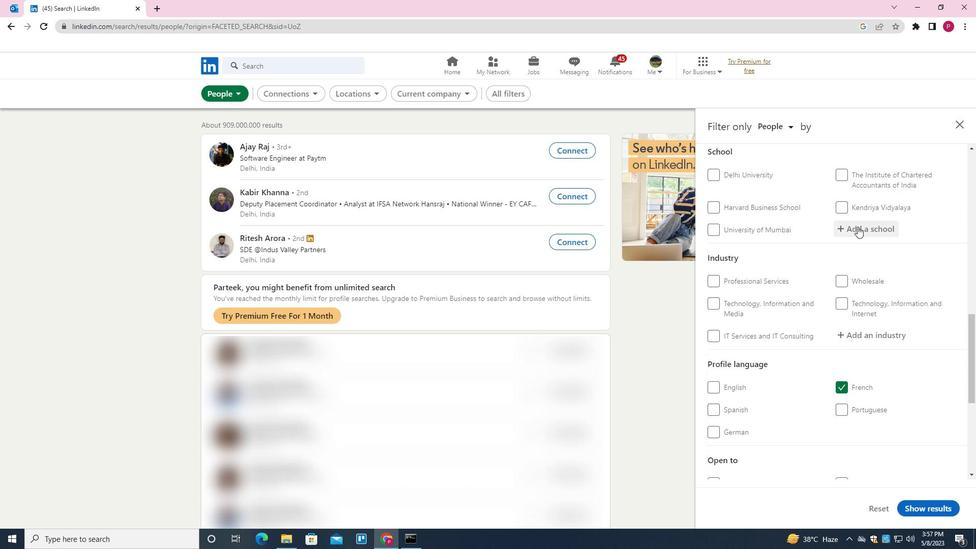 
Action: Mouse moved to (817, 252)
Screenshot: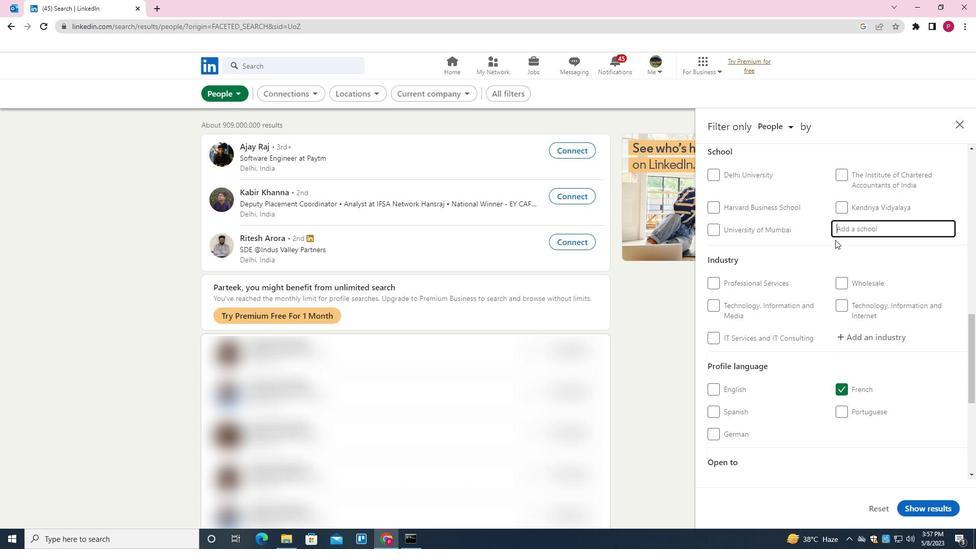 
Action: Key pressed <Key.shift>
Screenshot: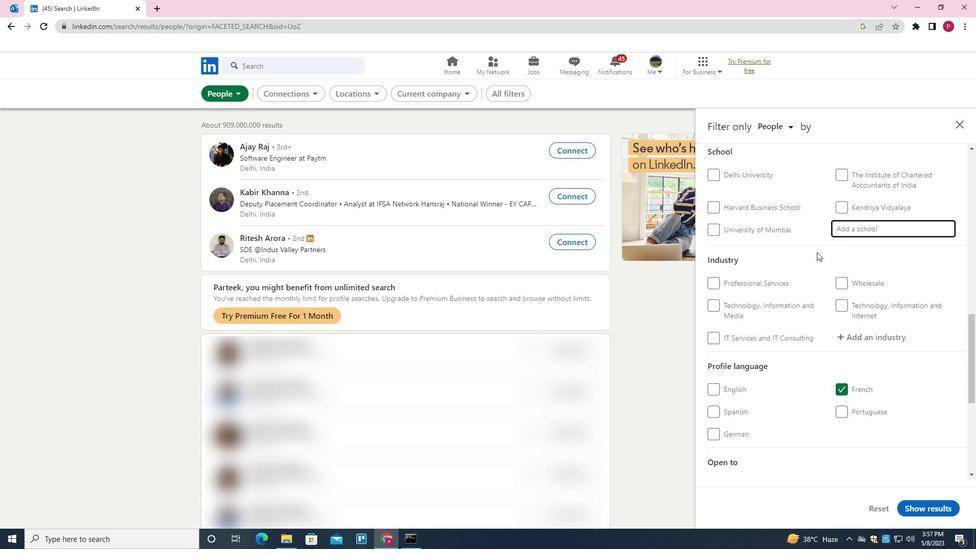 
Action: Mouse moved to (817, 252)
Screenshot: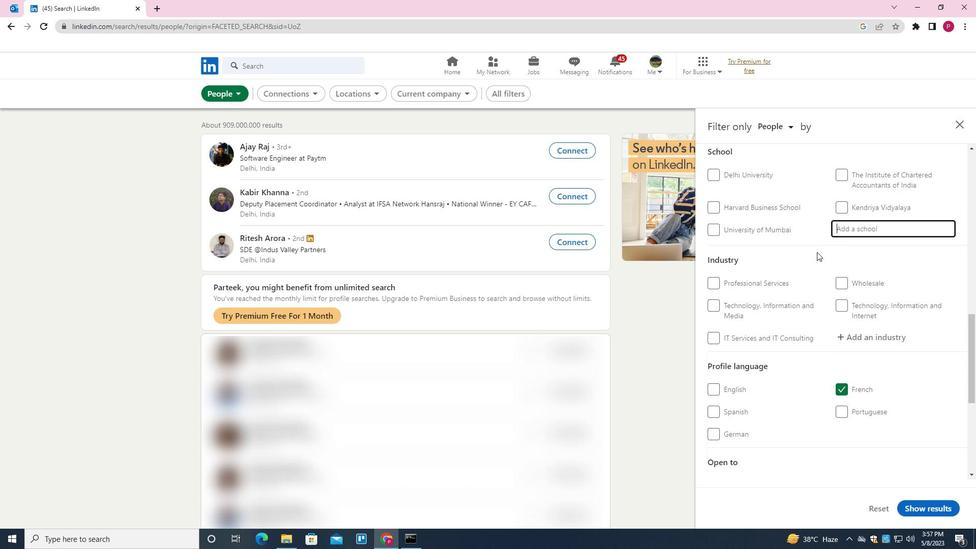 
Action: Key pressed <Key.shift><Key.shift><Key.shift><Key.shift><Key.shift><Key.shift><Key.shift><Key.shift><Key.shift><Key.shift><Key.shift><Key.shift><Key.shift><Key.shift><Key.shift><Key.shift><Key.shift><Key.shift><Key.shift><Key.shift><Key.shift><Key.shift><Key.shift><Key.shift><Key.shift><Key.shift><Key.shift><Key.shift><Key.shift><Key.shift><Key.shift><Key.shift><Key.shift><Key.shift><Key.shift><Key.shift><Key.shift><Key.shift><Key.shift><Key.shift><Key.shift><Key.shift><Key.shift><Key.shift><Key.shift><Key.shift><Key.shift><Key.shift><Key.shift><Key.shift><Key.shift><Key.shift><Key.shift><Key.shift><Key.shift><Key.shift><Key.shift><Key.shift><Key.shift><Key.shift><Key.shift><Key.shift><Key.shift><Key.shift><Key.shift><Key.shift>GOVT.<Key.space><Key.shift>COLLEGE<Key.space><Key.down><Key.down><Key.enter>
Screenshot: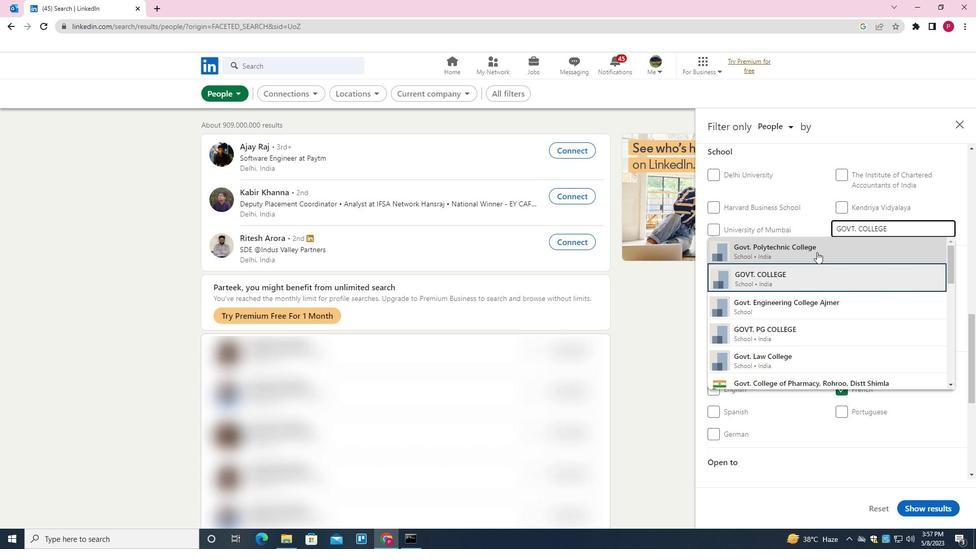 
Action: Mouse moved to (809, 252)
Screenshot: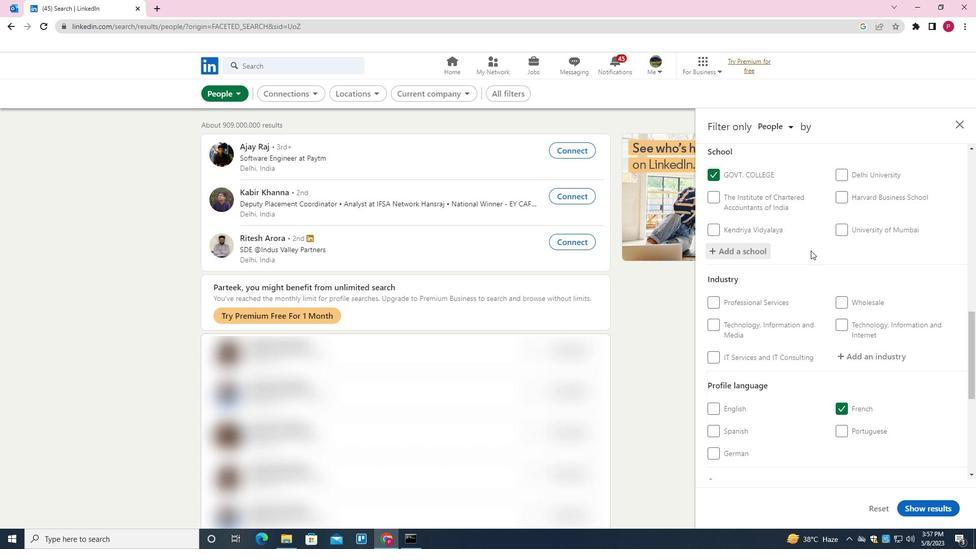 
Action: Mouse scrolled (809, 251) with delta (0, 0)
Screenshot: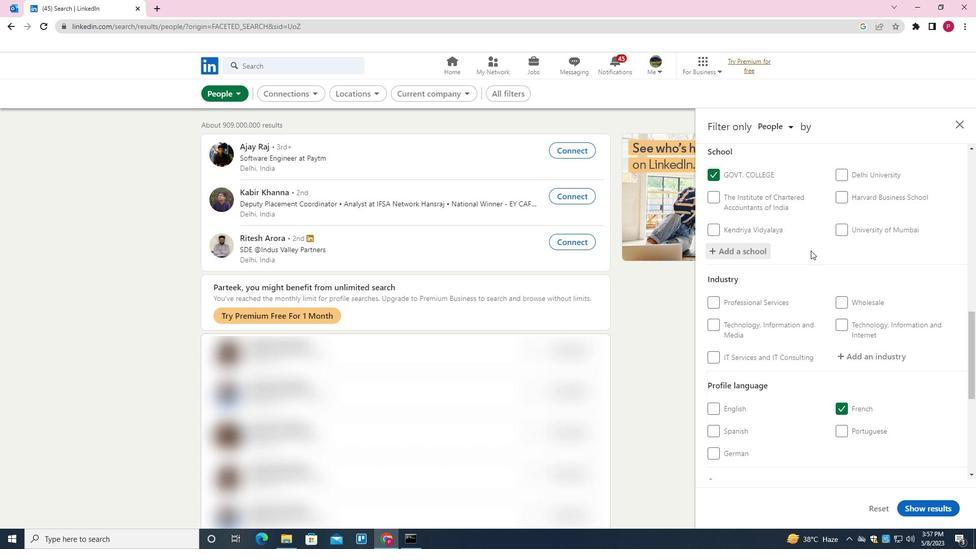 
Action: Mouse scrolled (809, 251) with delta (0, 0)
Screenshot: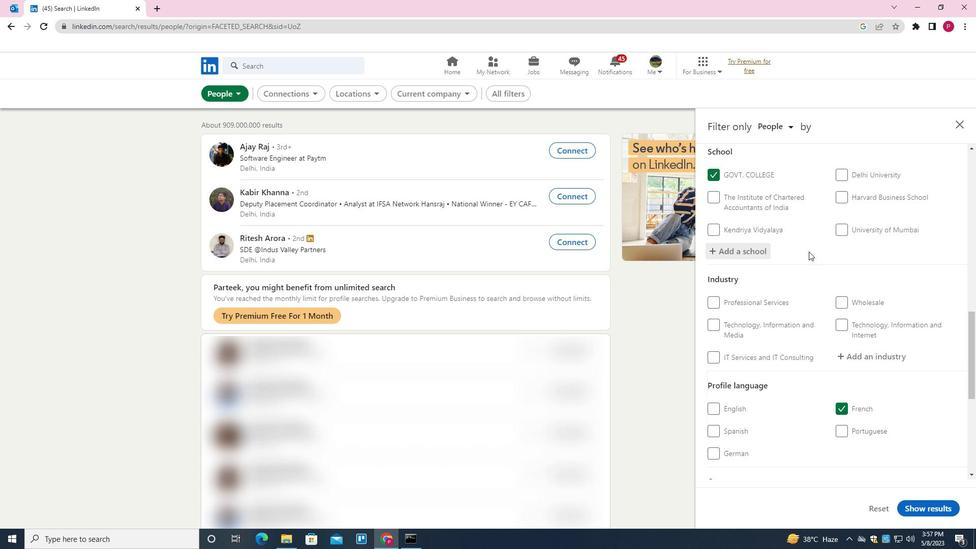 
Action: Mouse scrolled (809, 251) with delta (0, 0)
Screenshot: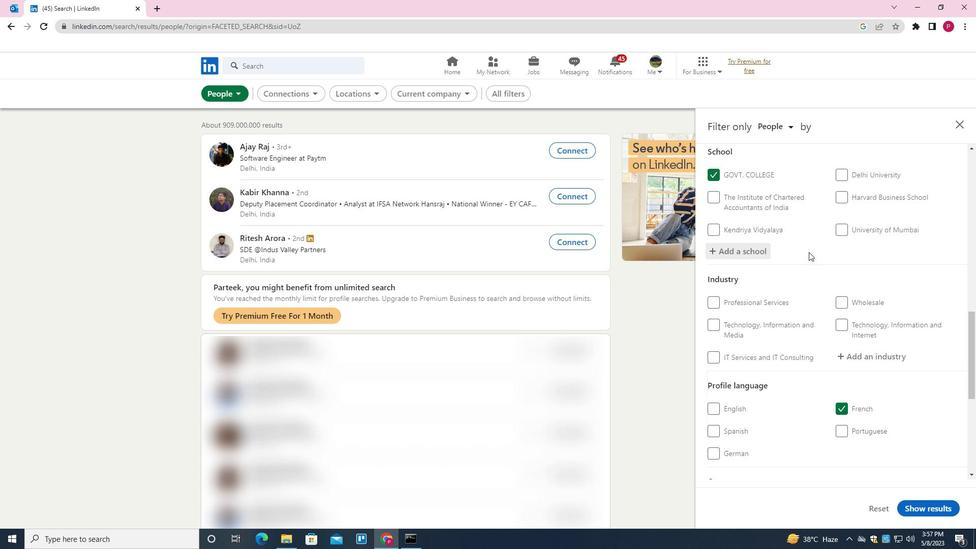 
Action: Mouse moved to (868, 203)
Screenshot: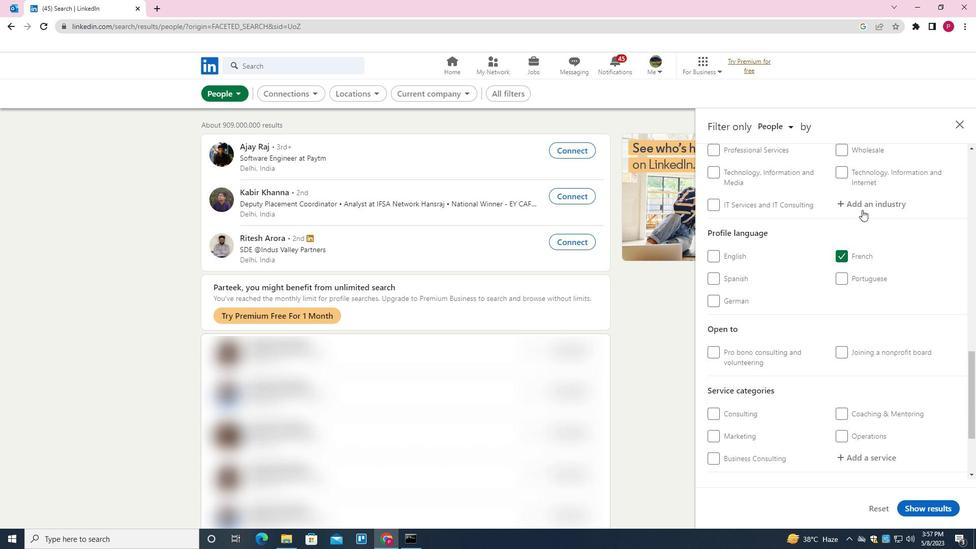 
Action: Mouse pressed left at (868, 203)
Screenshot: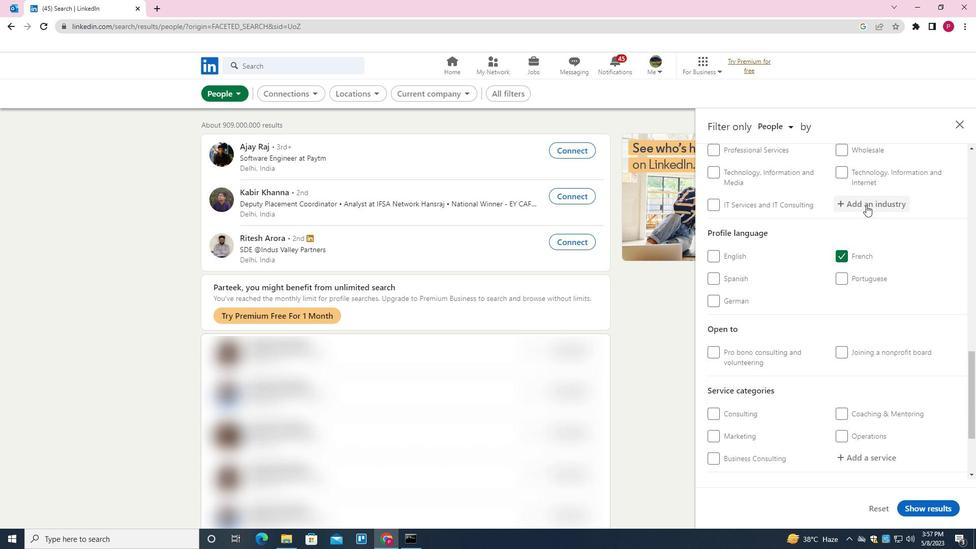 
Action: Mouse moved to (826, 230)
Screenshot: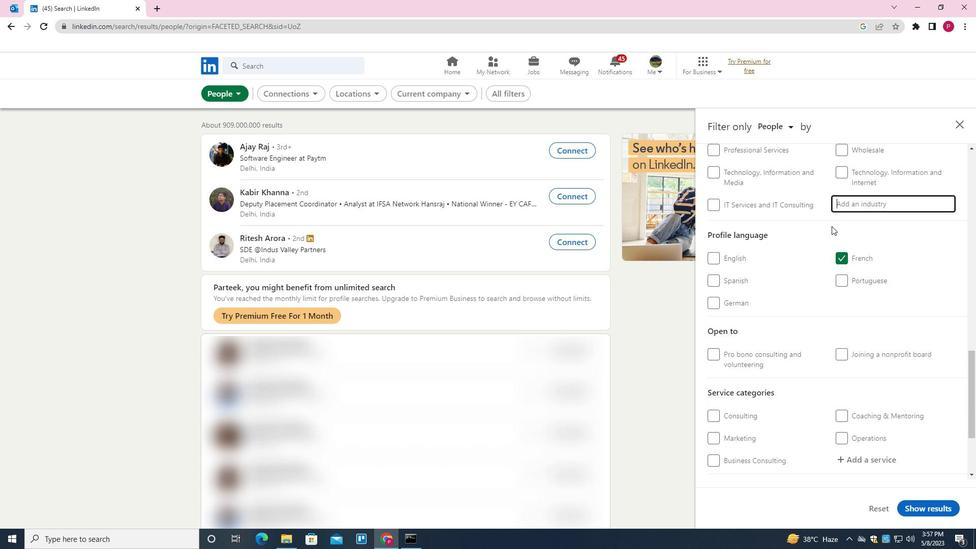 
Action: Key pressed <Key.shift>ONLINE<Key.space><Key.shift>AUDIO<Key.space><Key.down><Key.enter>
Screenshot: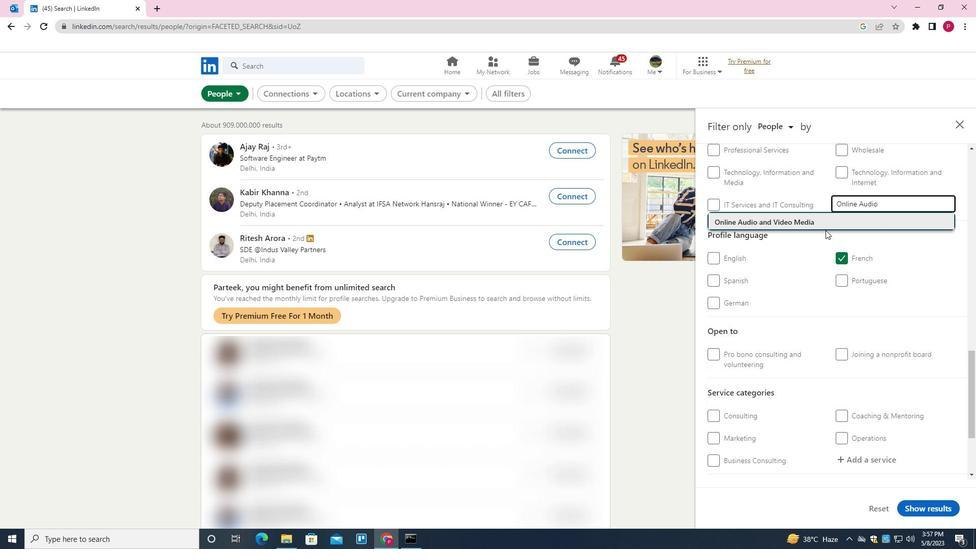 
Action: Mouse moved to (772, 251)
Screenshot: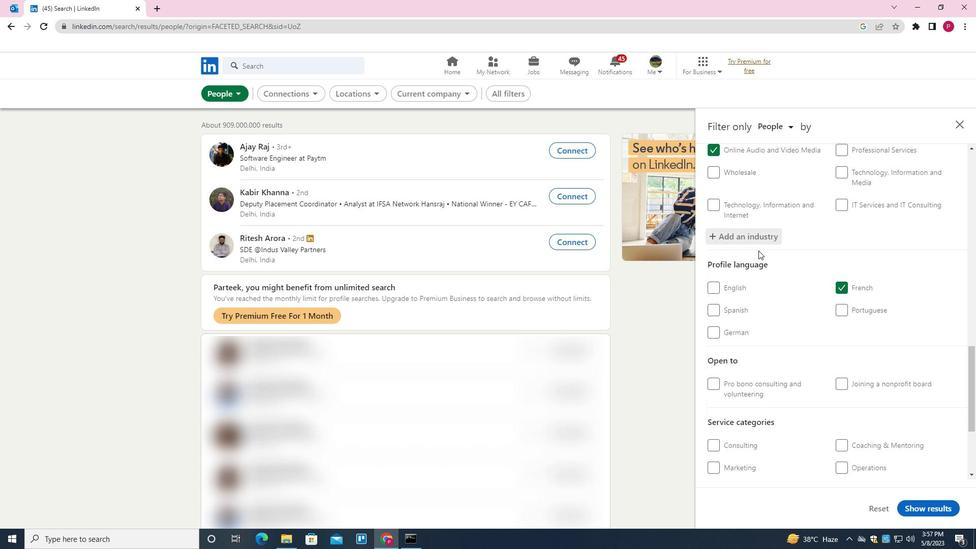 
Action: Mouse scrolled (772, 250) with delta (0, 0)
Screenshot: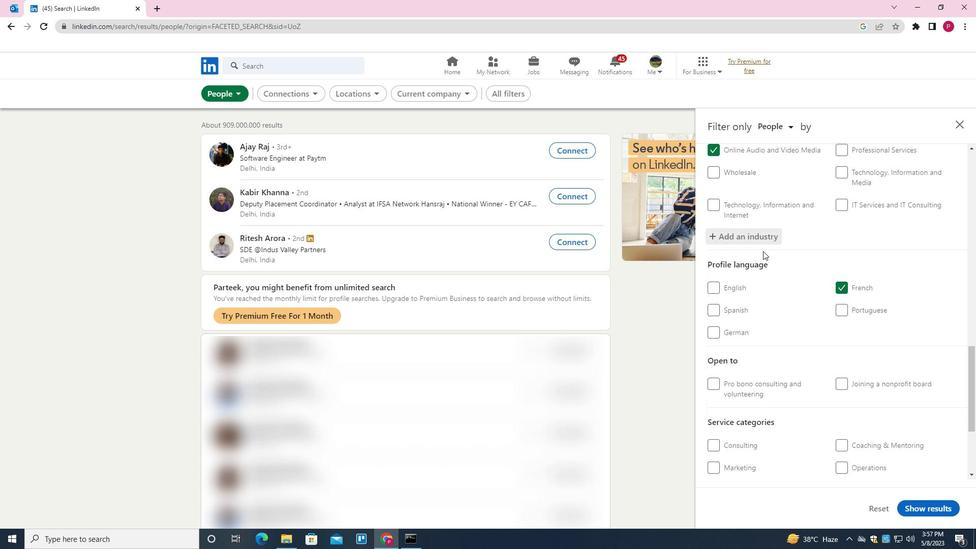 
Action: Mouse moved to (772, 251)
Screenshot: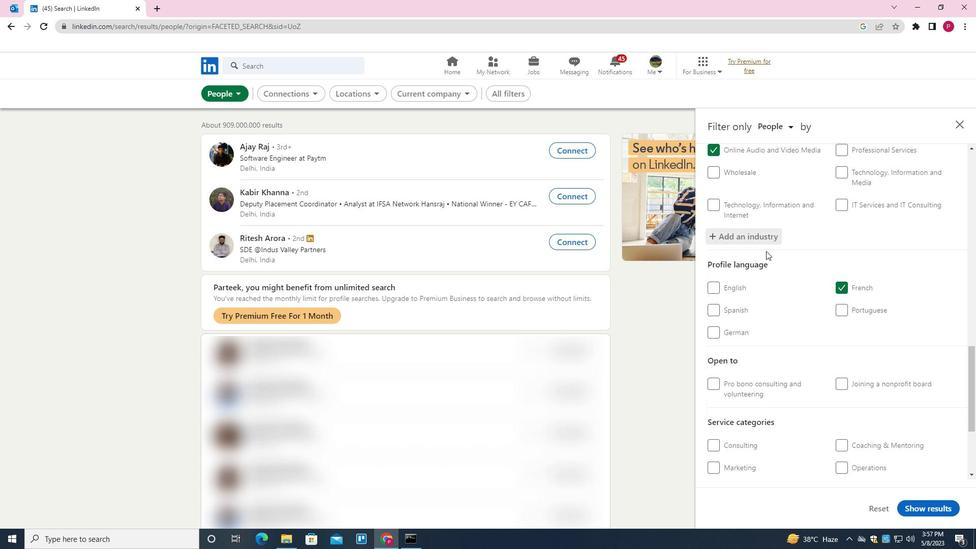 
Action: Mouse scrolled (772, 250) with delta (0, 0)
Screenshot: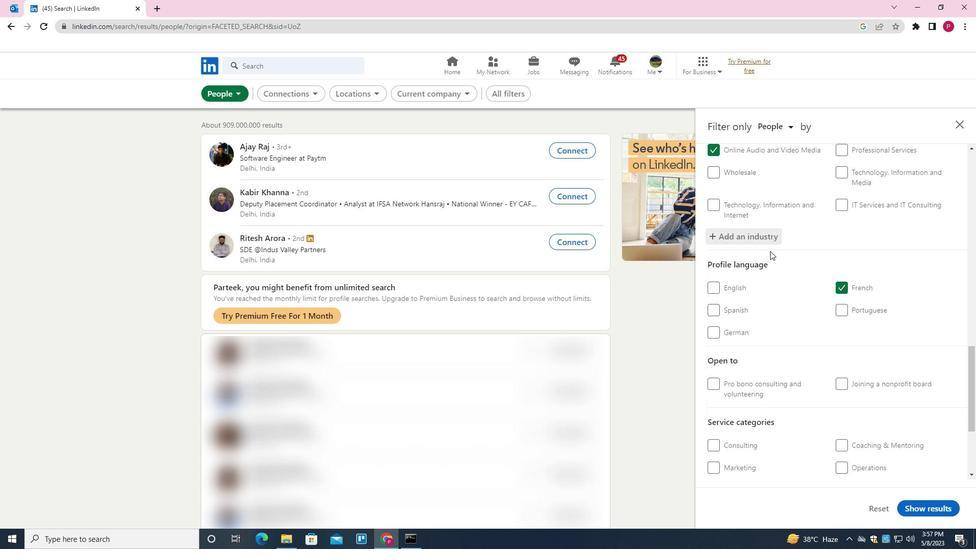 
Action: Mouse moved to (774, 252)
Screenshot: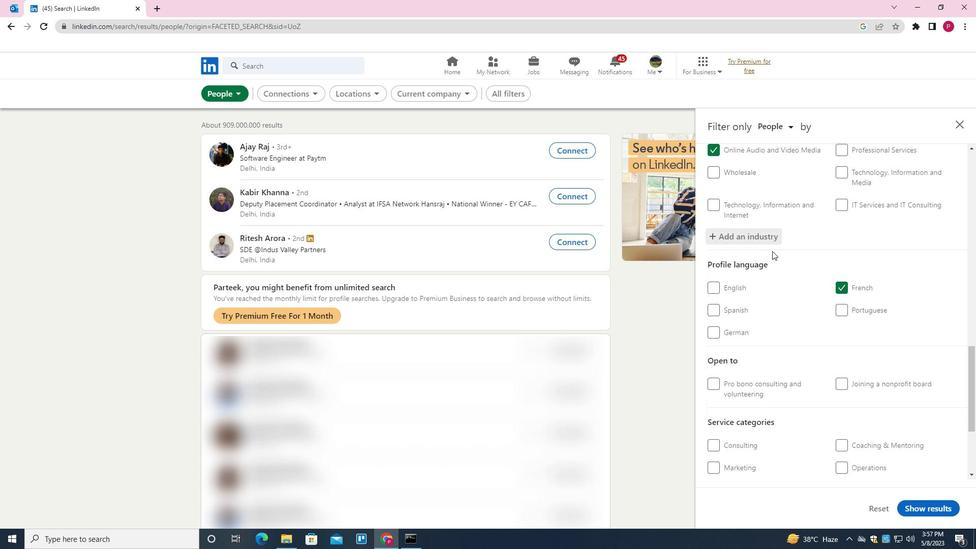 
Action: Mouse scrolled (774, 252) with delta (0, 0)
Screenshot: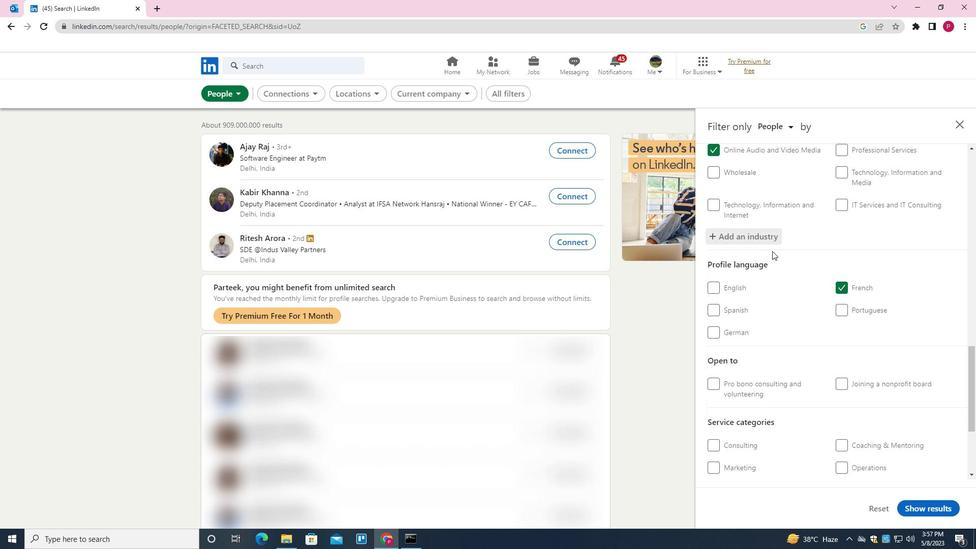 
Action: Mouse moved to (780, 255)
Screenshot: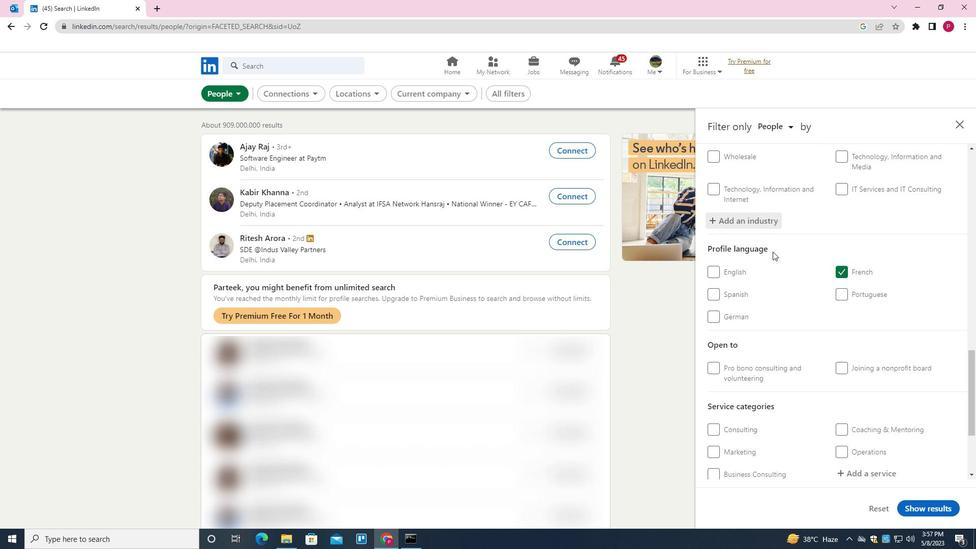 
Action: Mouse scrolled (780, 255) with delta (0, 0)
Screenshot: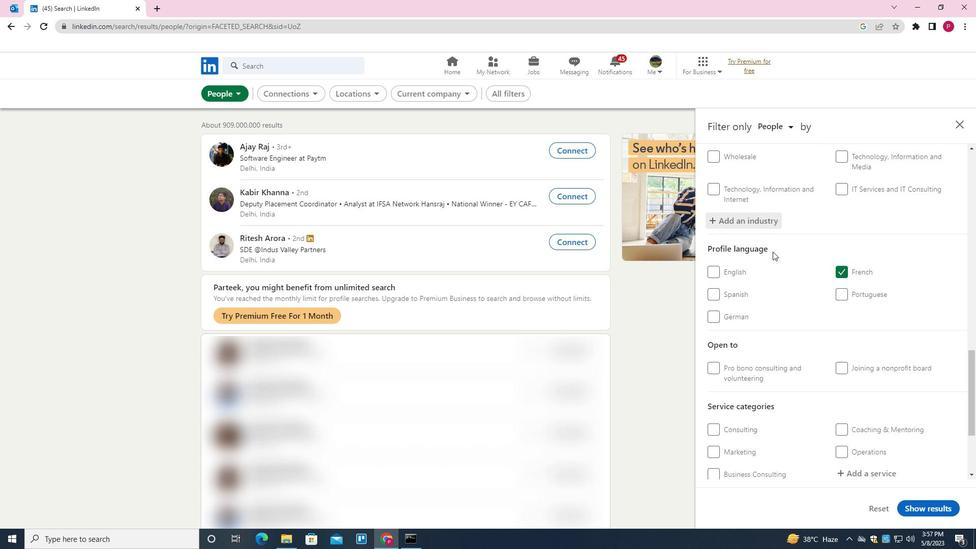 
Action: Mouse moved to (786, 255)
Screenshot: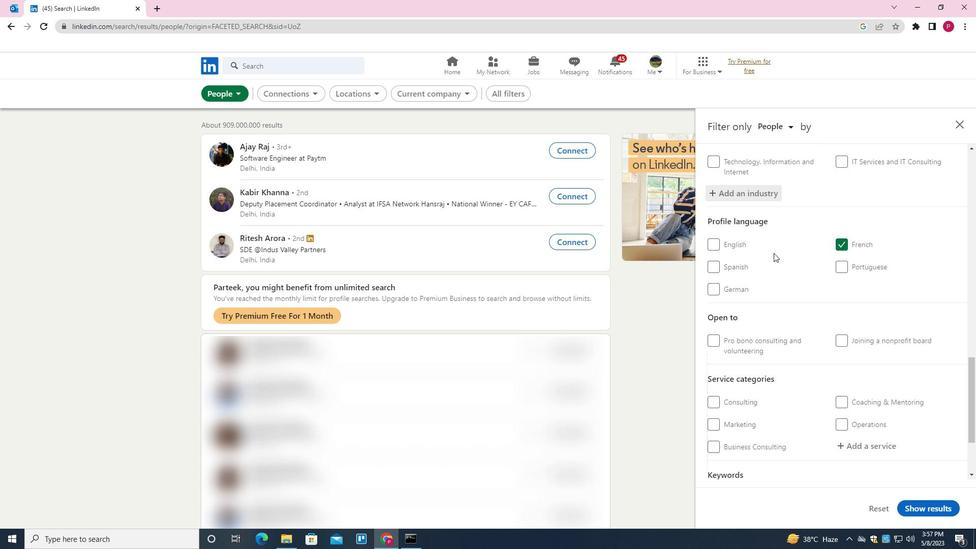 
Action: Mouse scrolled (786, 255) with delta (0, 0)
Screenshot: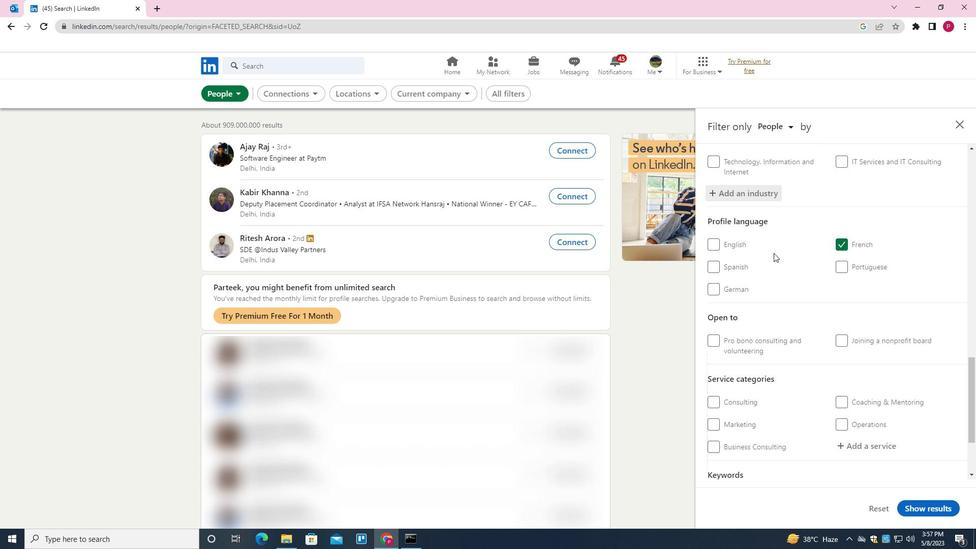 
Action: Mouse moved to (854, 335)
Screenshot: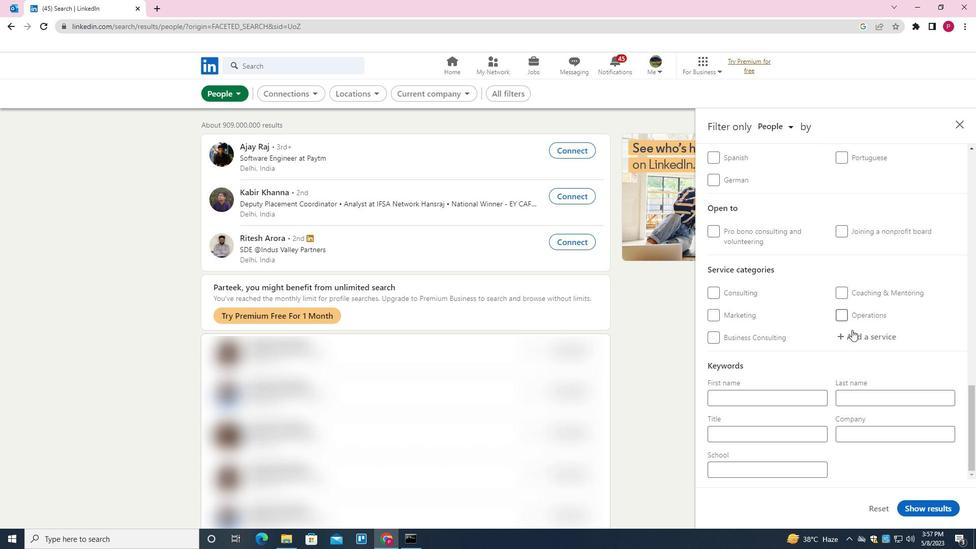 
Action: Mouse pressed left at (854, 335)
Screenshot: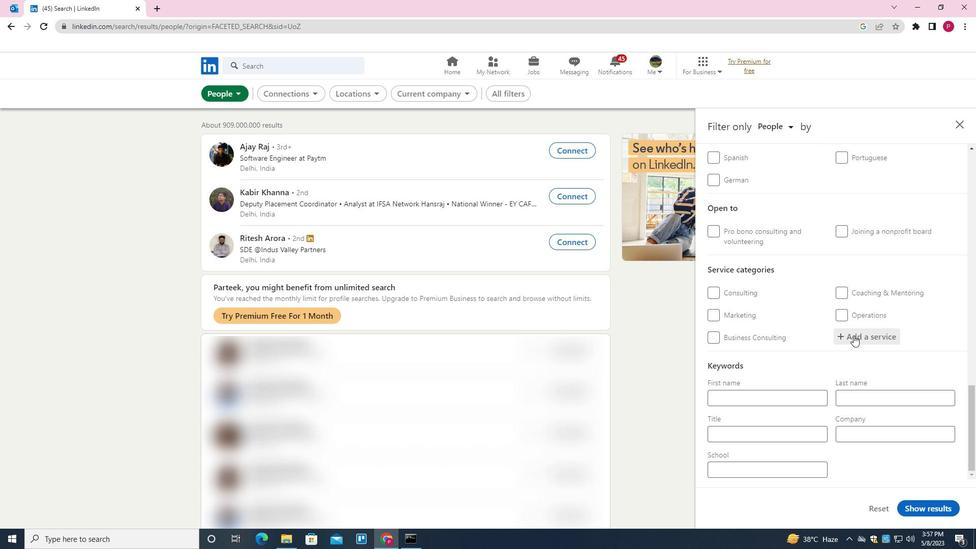 
Action: Mouse moved to (835, 349)
Screenshot: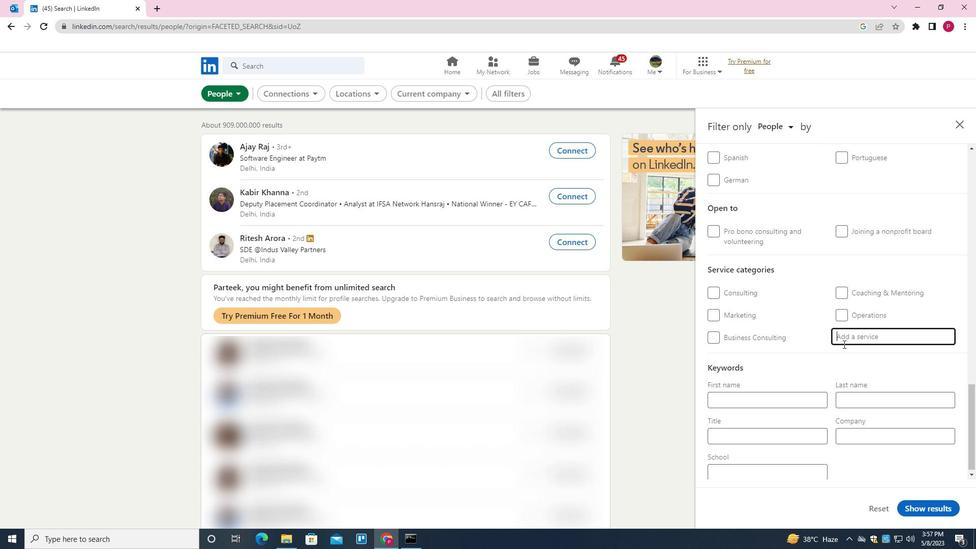 
Action: Key pressed <Key.shift><Key.shift>TELECOMMUNICATION<Key.down><Key.enter>
Screenshot: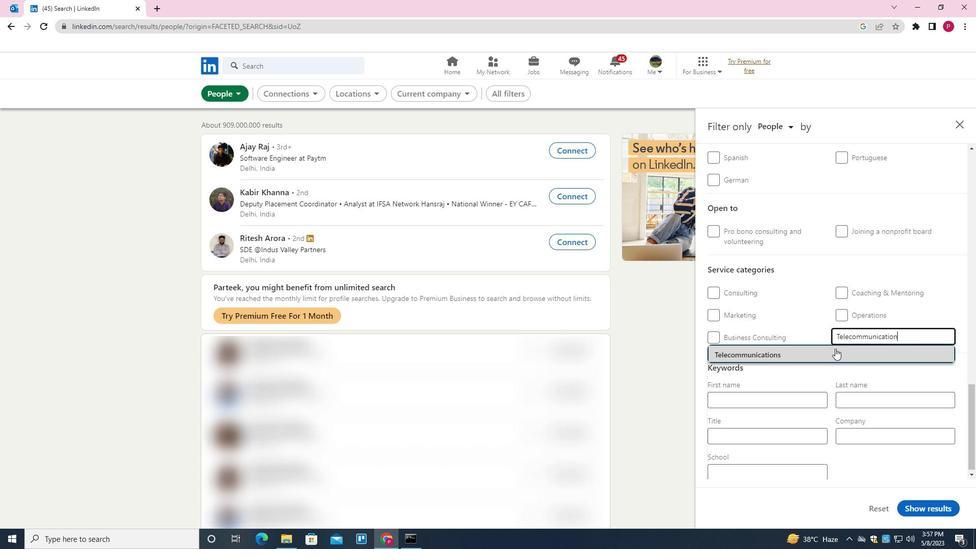 
Action: Mouse moved to (832, 351)
Screenshot: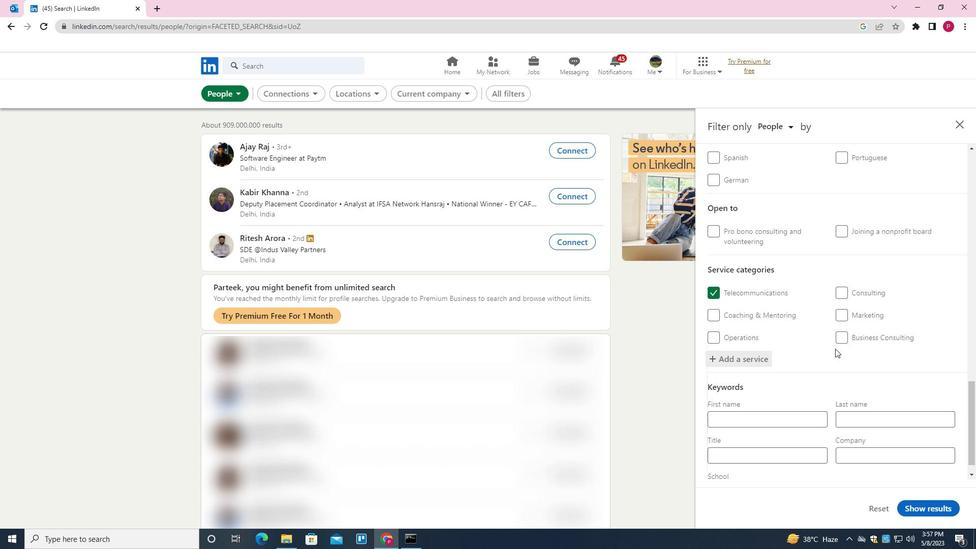 
Action: Mouse scrolled (832, 350) with delta (0, 0)
Screenshot: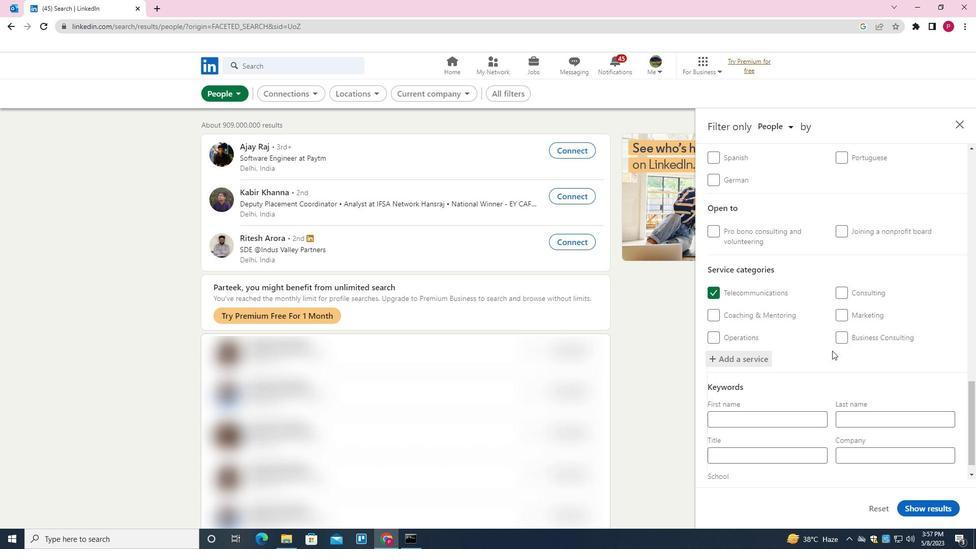 
Action: Mouse moved to (828, 354)
Screenshot: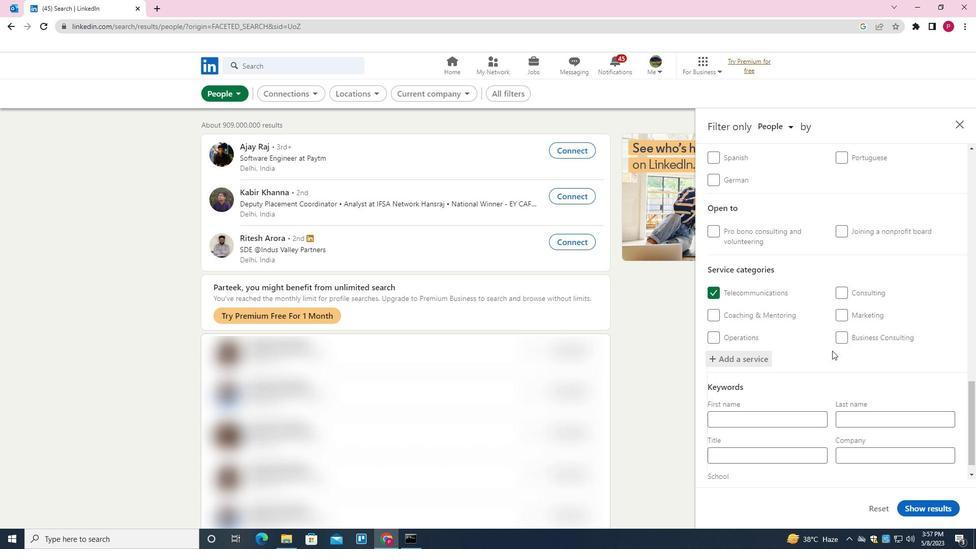 
Action: Mouse scrolled (828, 353) with delta (0, 0)
Screenshot: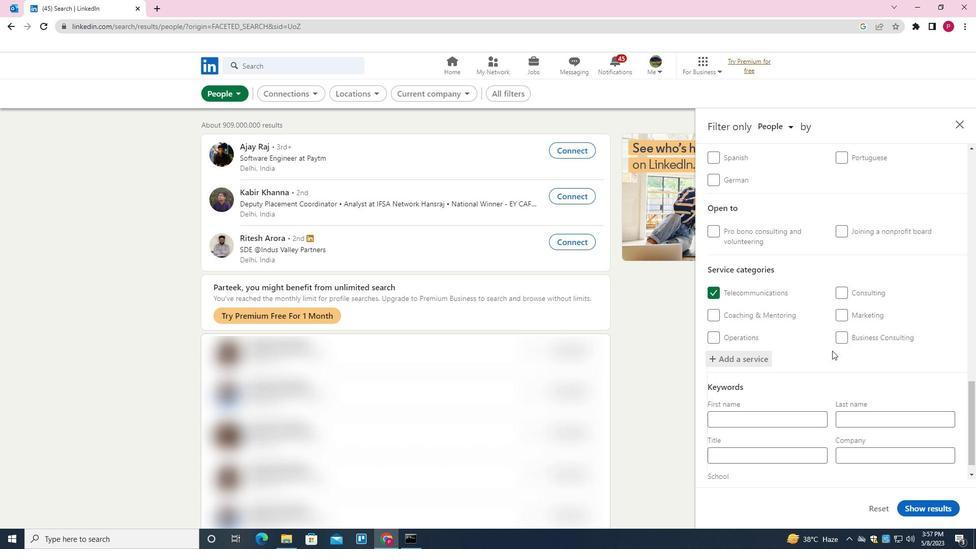 
Action: Mouse moved to (823, 356)
Screenshot: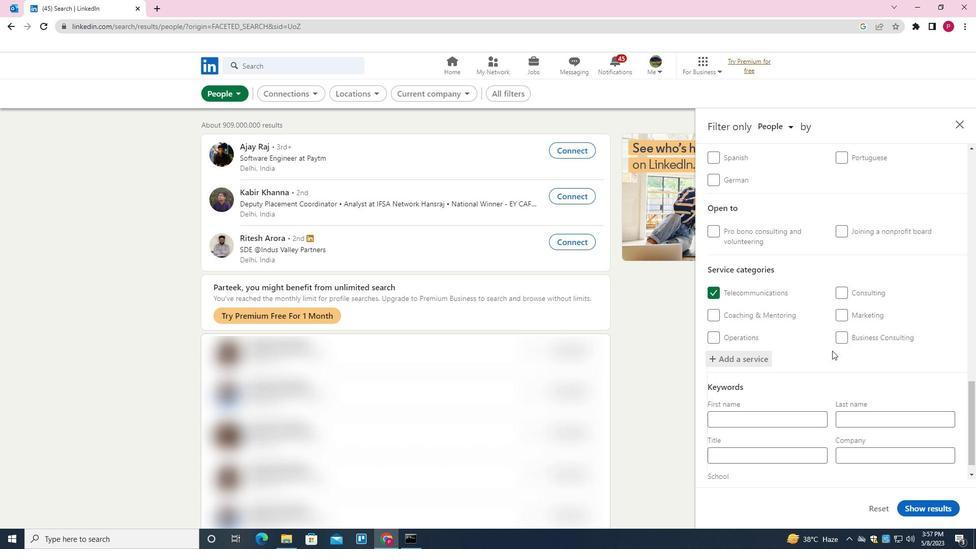 
Action: Mouse scrolled (823, 356) with delta (0, 0)
Screenshot: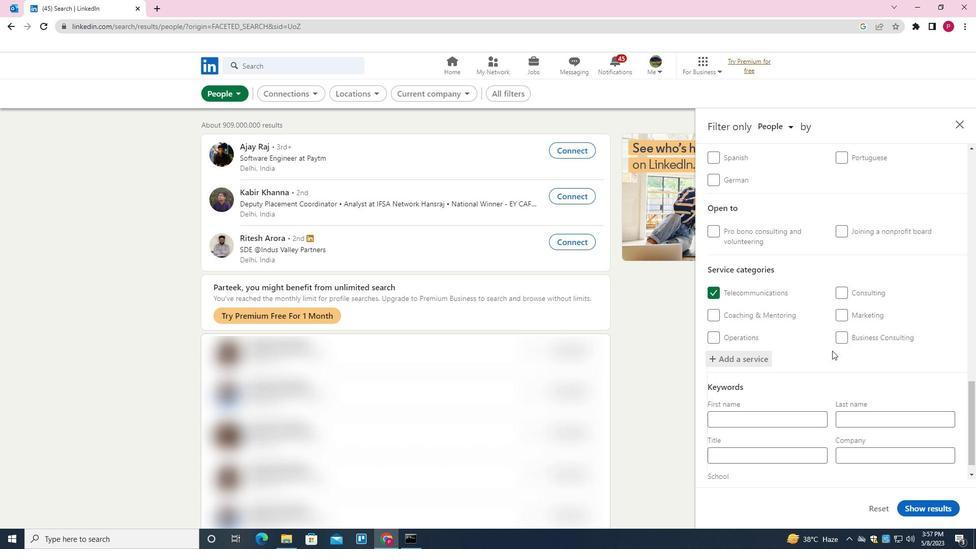 
Action: Mouse moved to (820, 359)
Screenshot: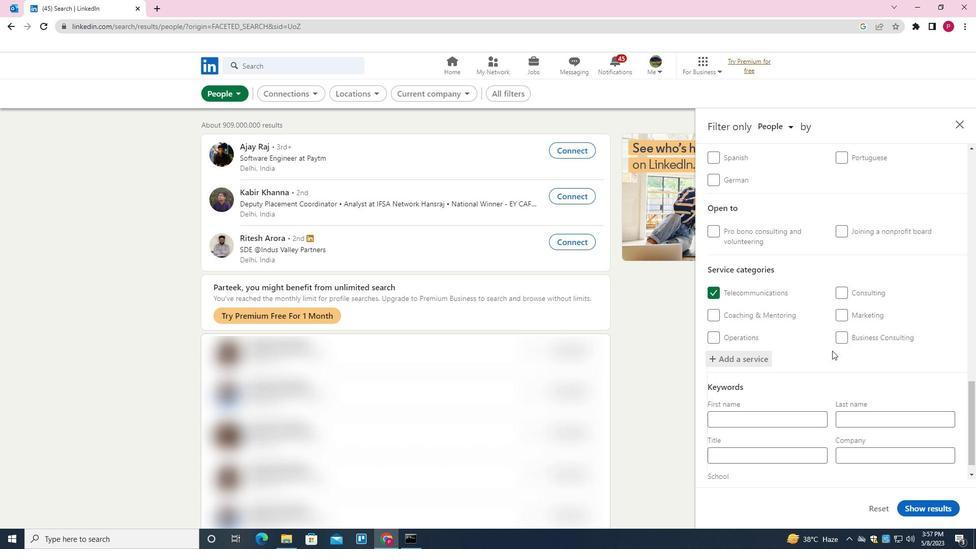 
Action: Mouse scrolled (820, 358) with delta (0, 0)
Screenshot: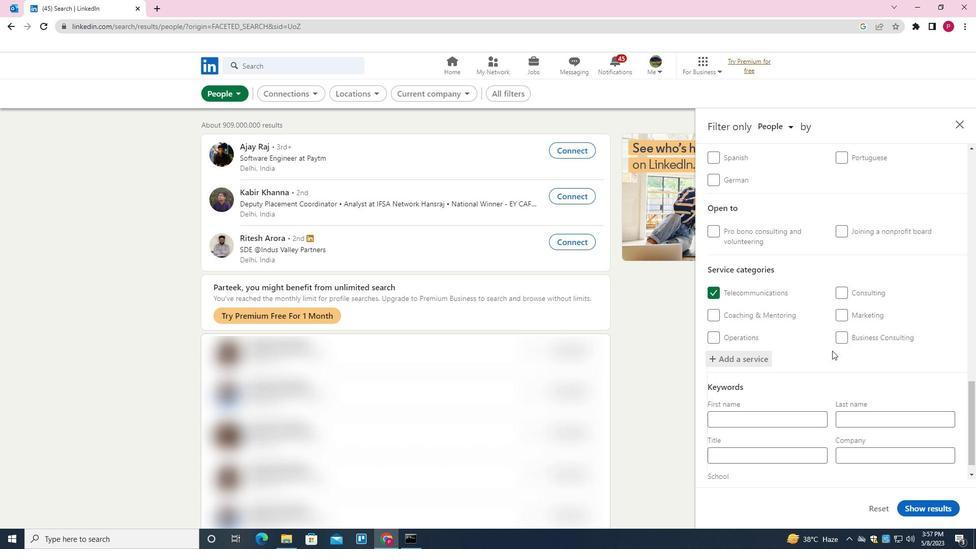 
Action: Mouse moved to (818, 361)
Screenshot: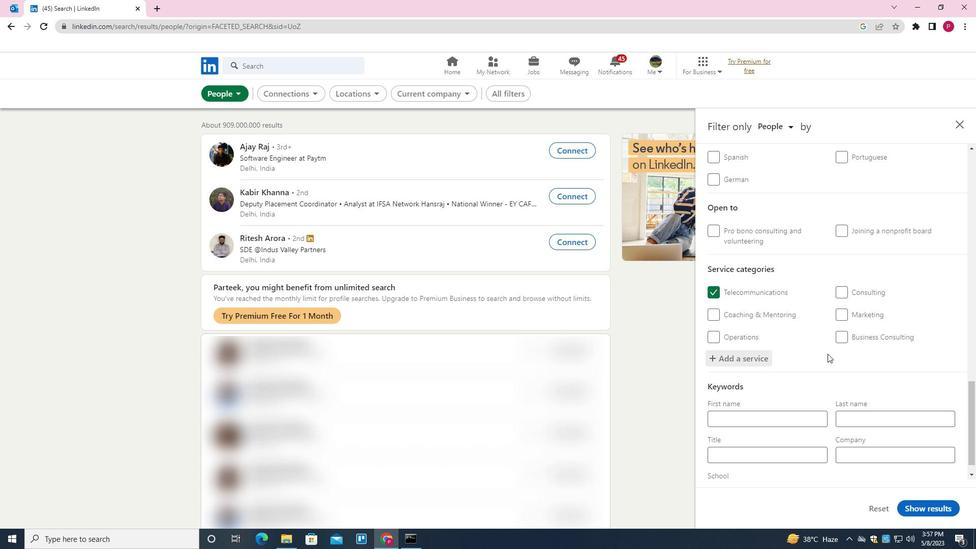 
Action: Mouse scrolled (818, 360) with delta (0, 0)
Screenshot: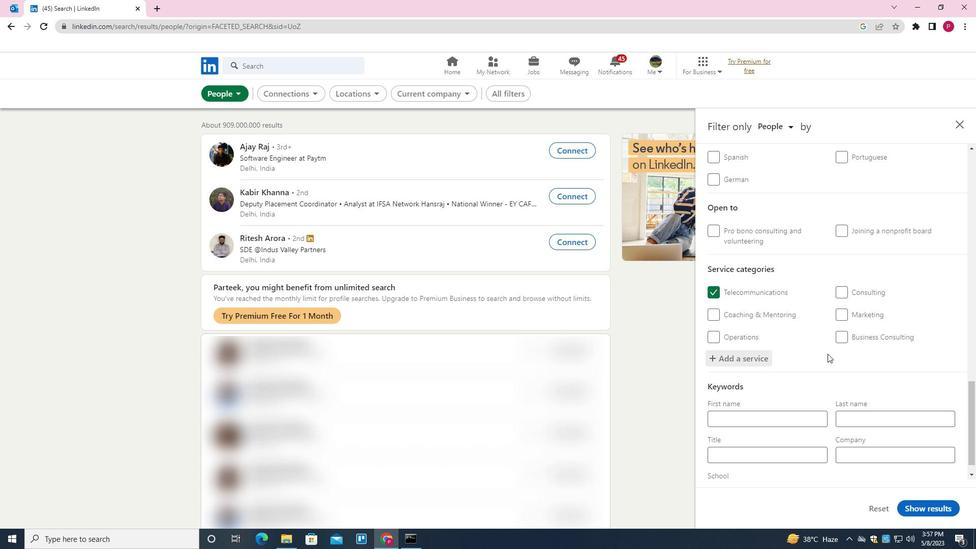 
Action: Mouse moved to (805, 370)
Screenshot: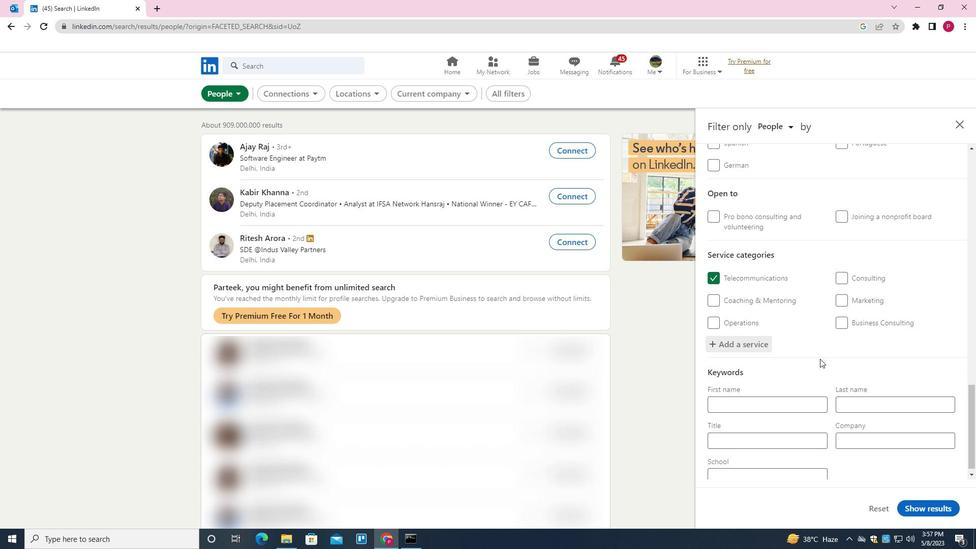 
Action: Mouse scrolled (805, 370) with delta (0, 0)
Screenshot: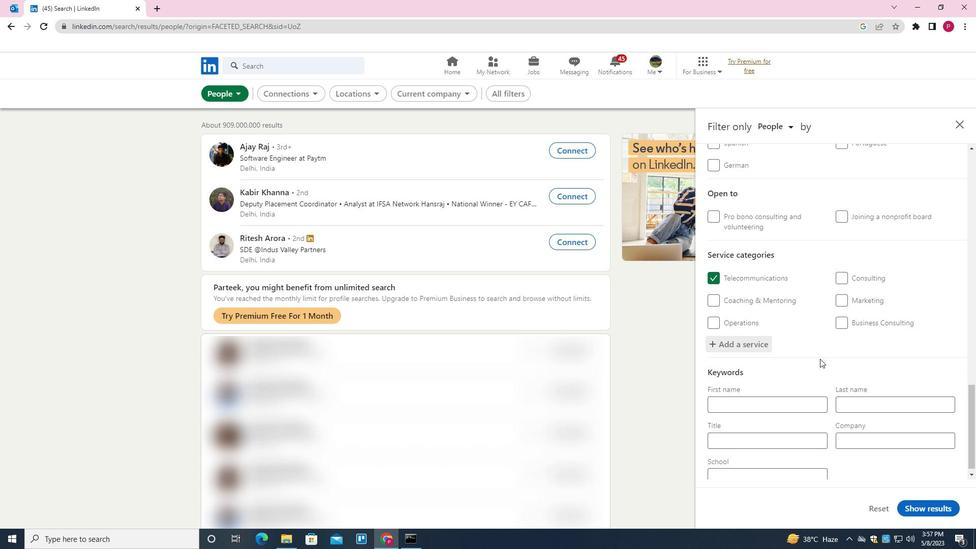 
Action: Mouse moved to (779, 434)
Screenshot: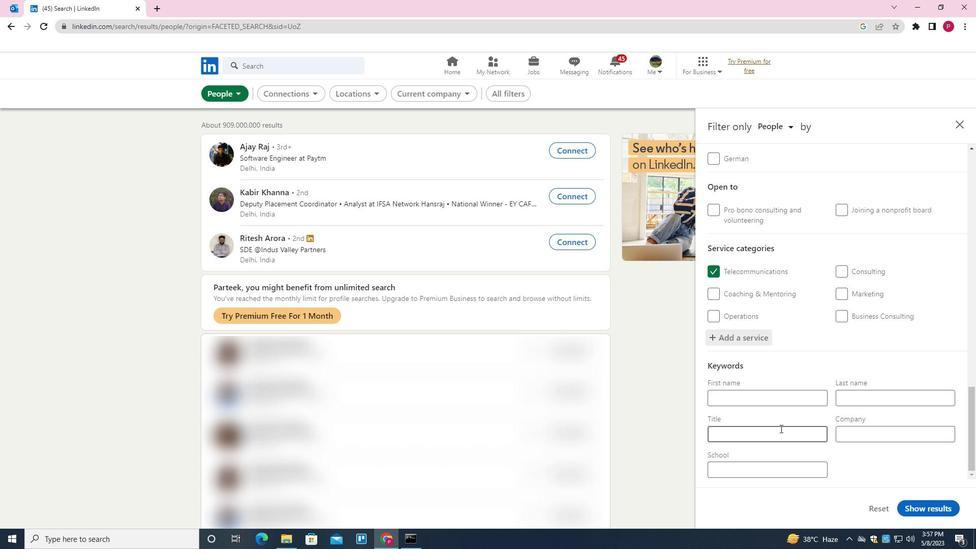 
Action: Mouse pressed left at (779, 434)
Screenshot: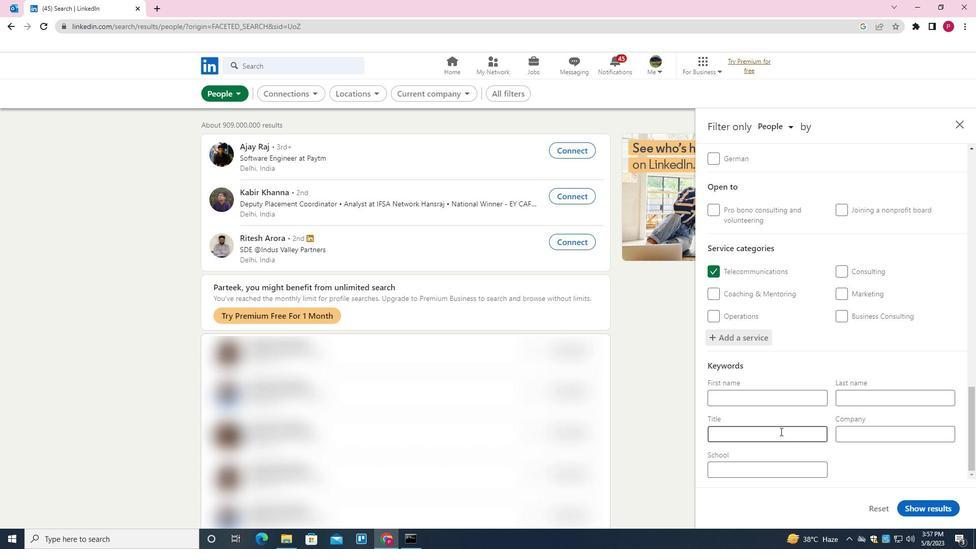 
Action: Mouse moved to (775, 437)
Screenshot: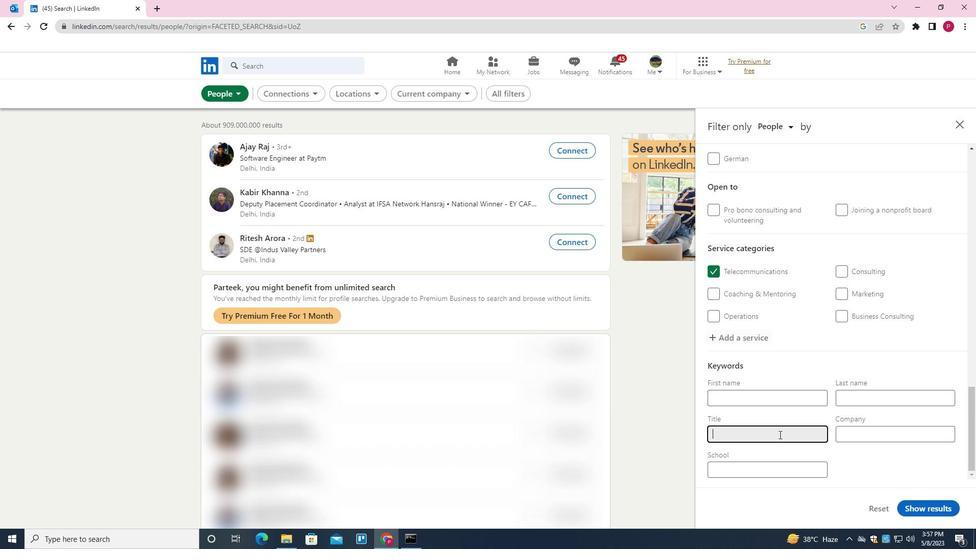 
Action: Key pressed <Key.shift>MAKEUP<Key.space><Key.shift>ARTIST
Screenshot: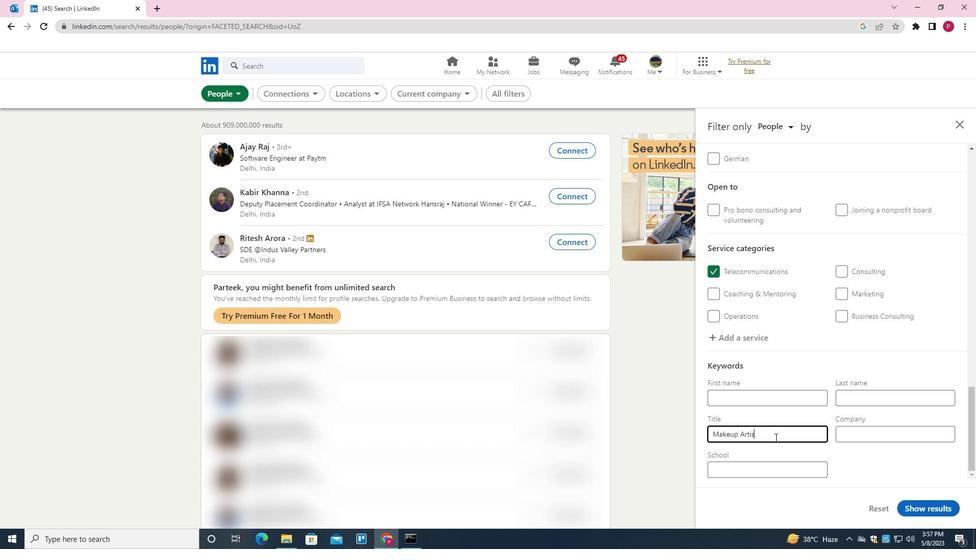 
Action: Mouse moved to (939, 506)
Screenshot: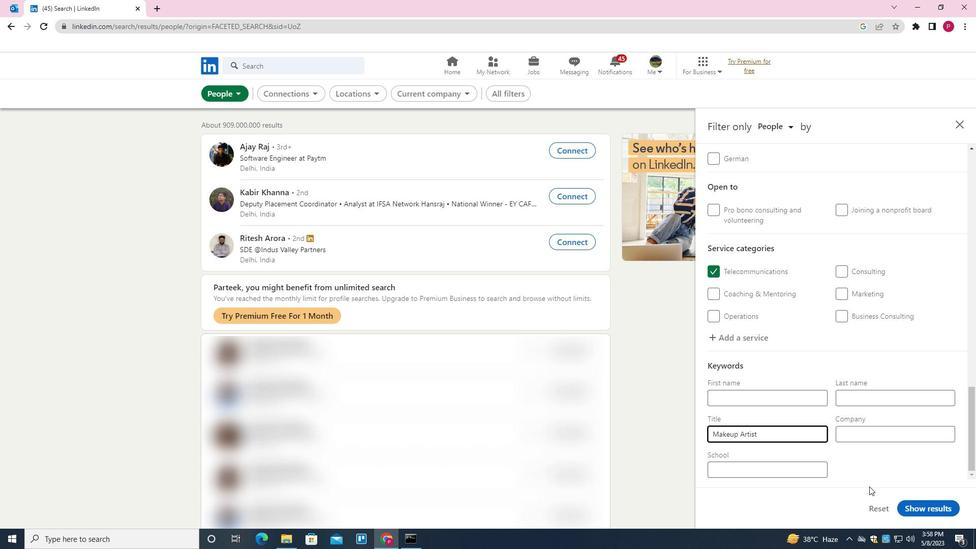 
Action: Mouse pressed left at (939, 506)
Screenshot: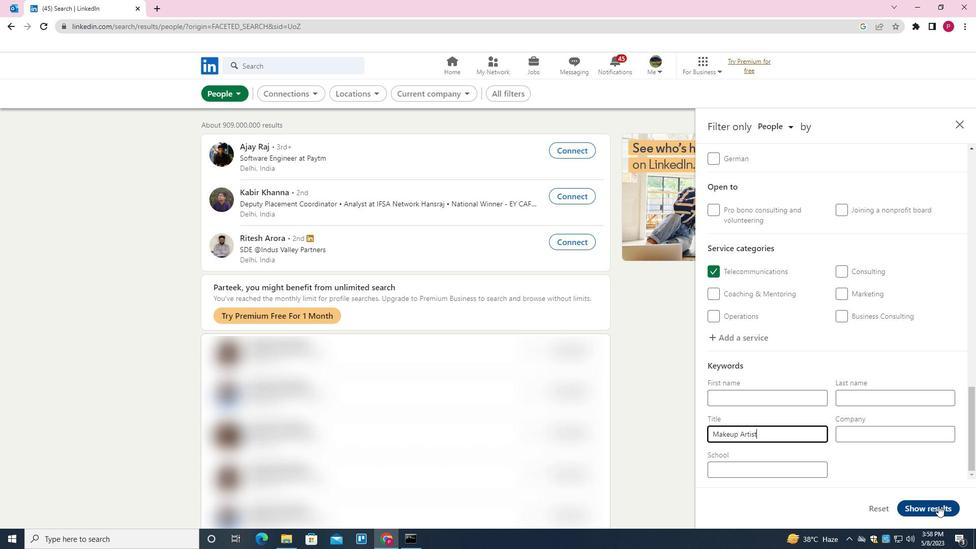 
Action: Mouse moved to (395, 189)
Screenshot: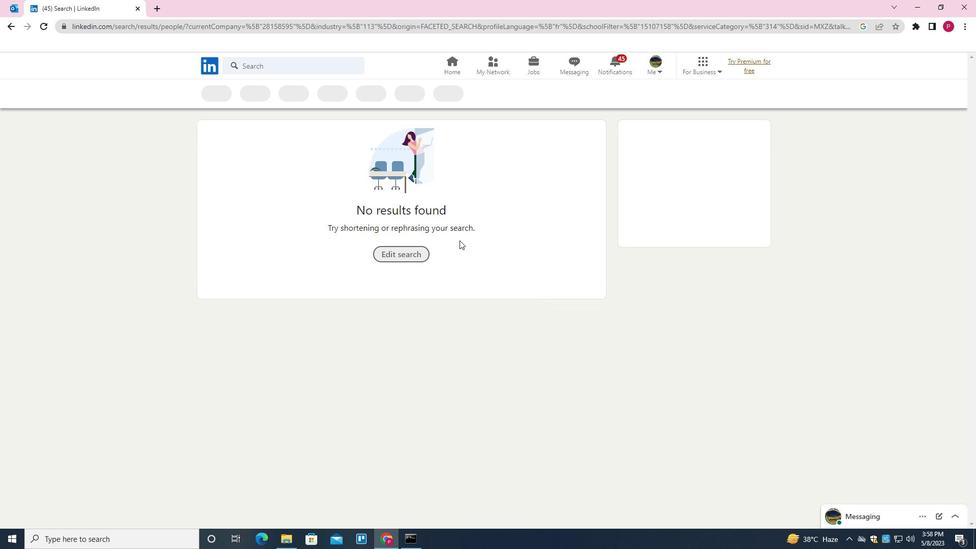 
